 Task: For heading  Tahoma with underline.  font size for heading20,  'Change the font style of data to'Arial.  and font size to 12,  Change the alignment of both headline & data to Align left.  In the sheet  Attendance Sheet for Weekly Auditing
Action: Mouse moved to (64, 169)
Screenshot: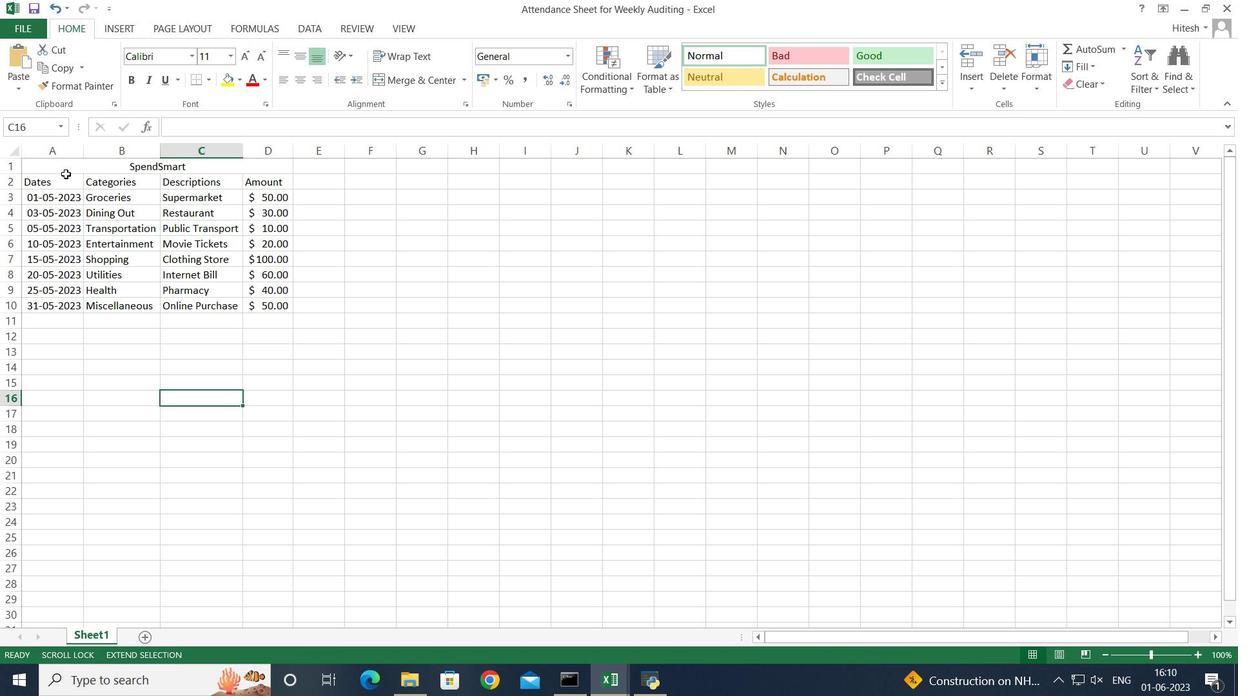 
Action: Mouse pressed left at (64, 169)
Screenshot: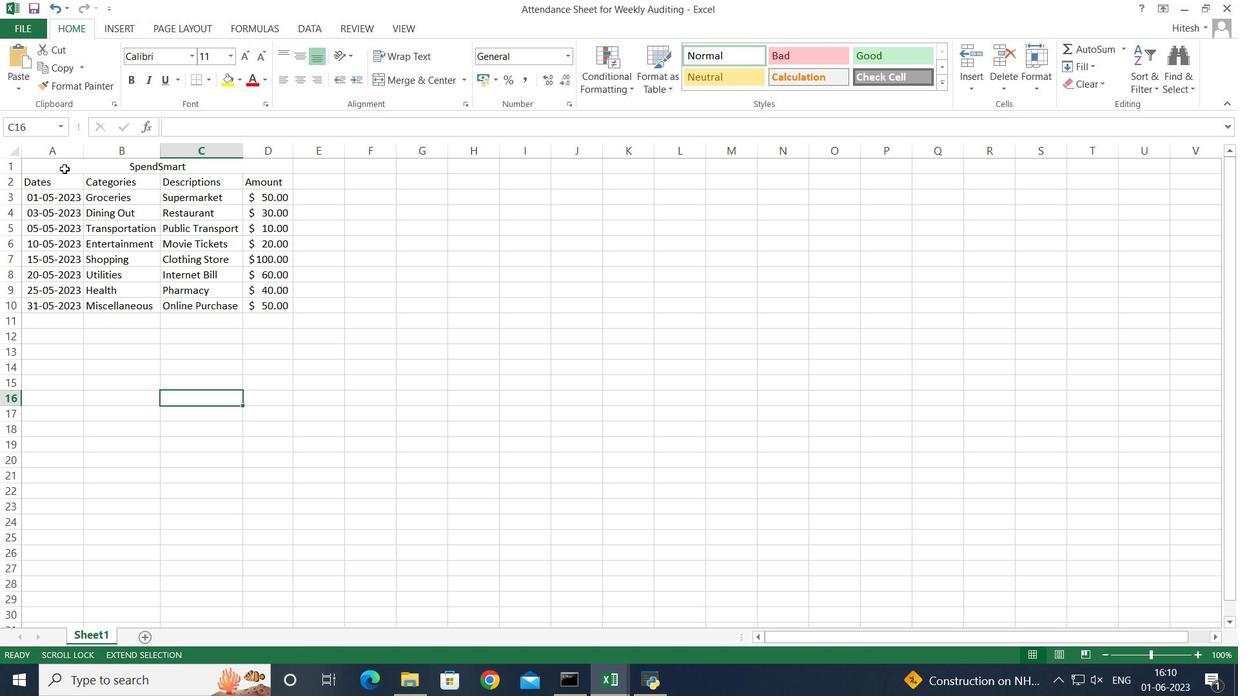 
Action: Mouse moved to (230, 396)
Screenshot: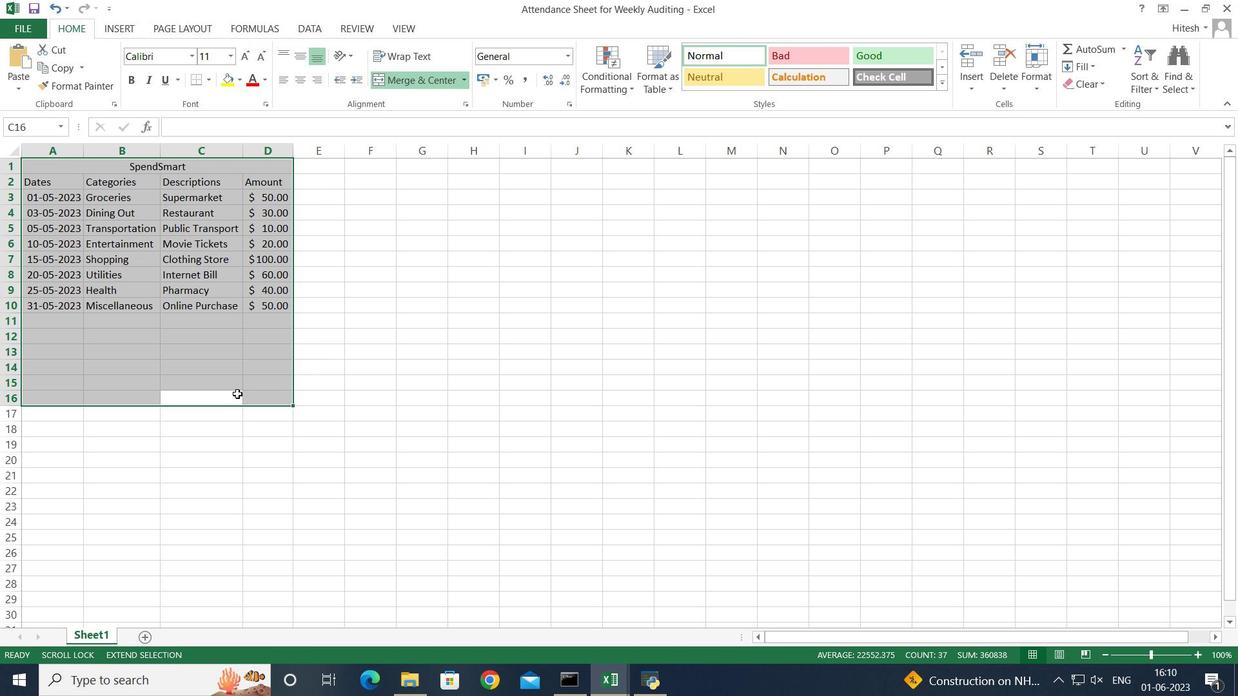 
Action: Mouse pressed left at (230, 396)
Screenshot: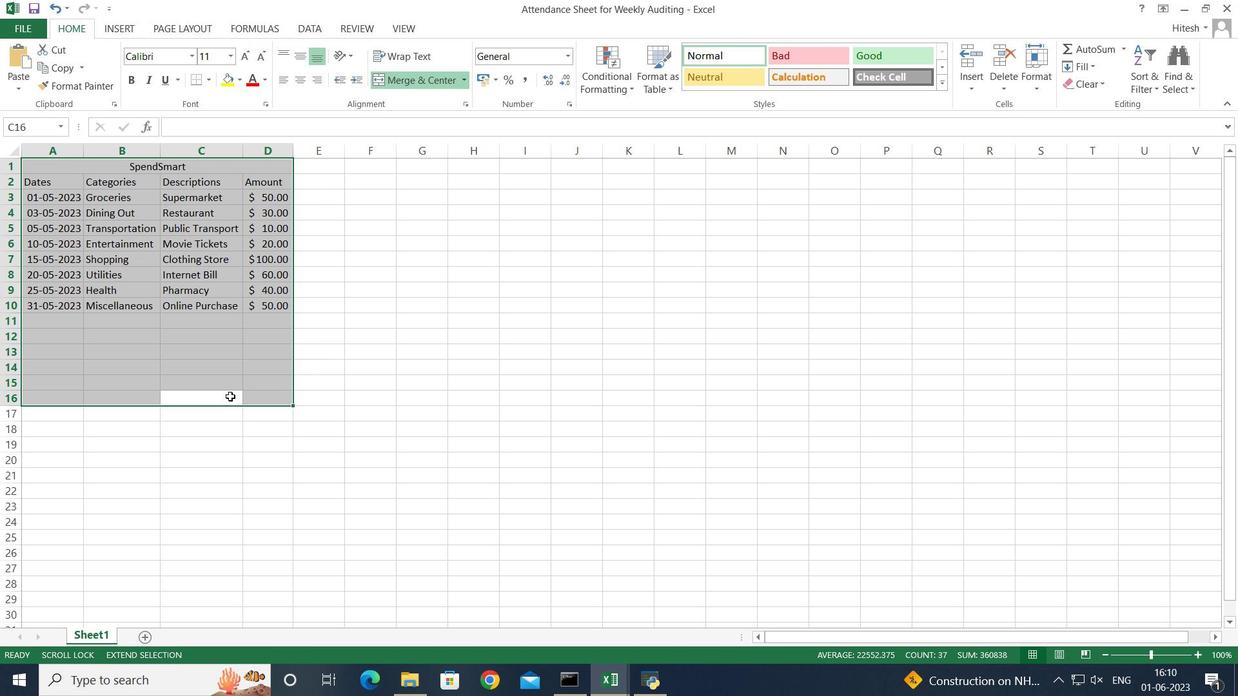 
Action: Key pressed l<Key.backspace>
Screenshot: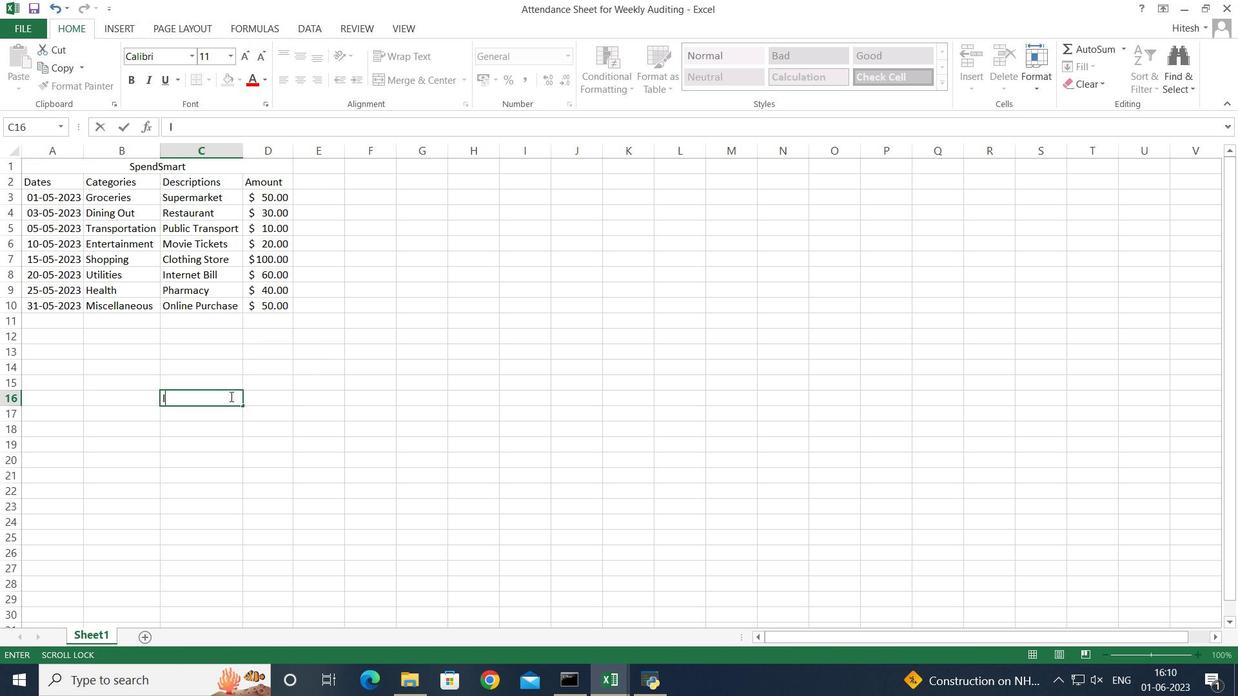 
Action: Mouse moved to (83, 167)
Screenshot: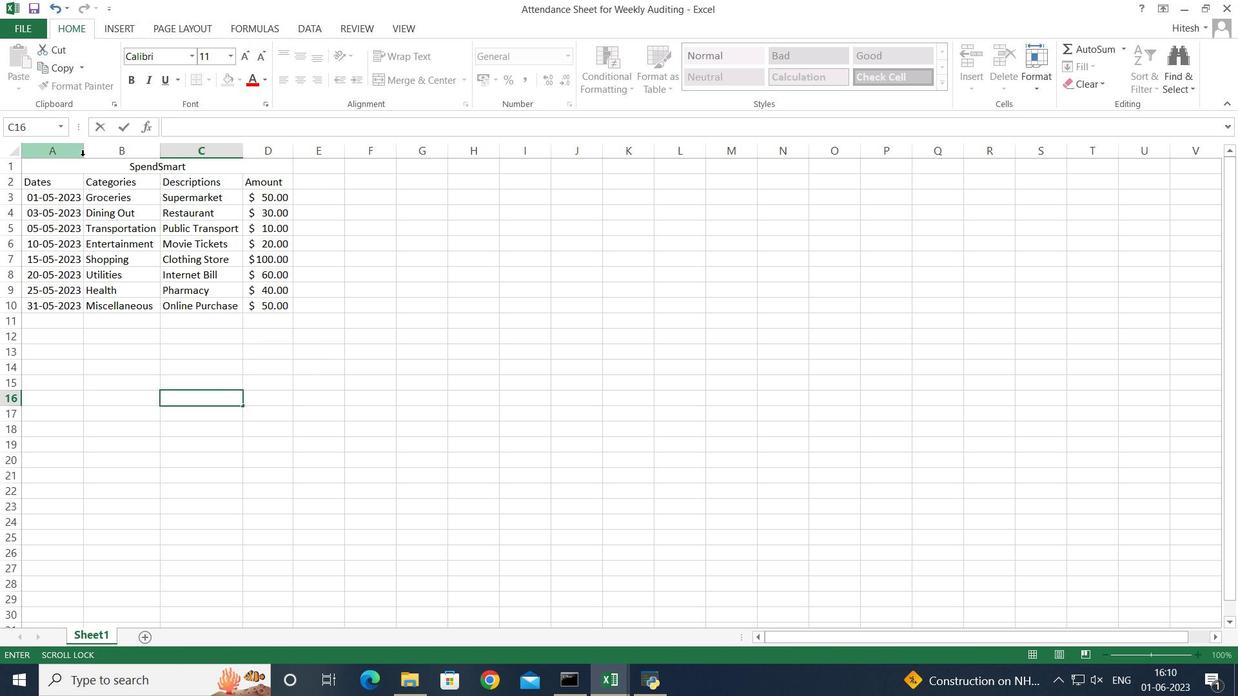 
Action: Mouse pressed left at (83, 167)
Screenshot: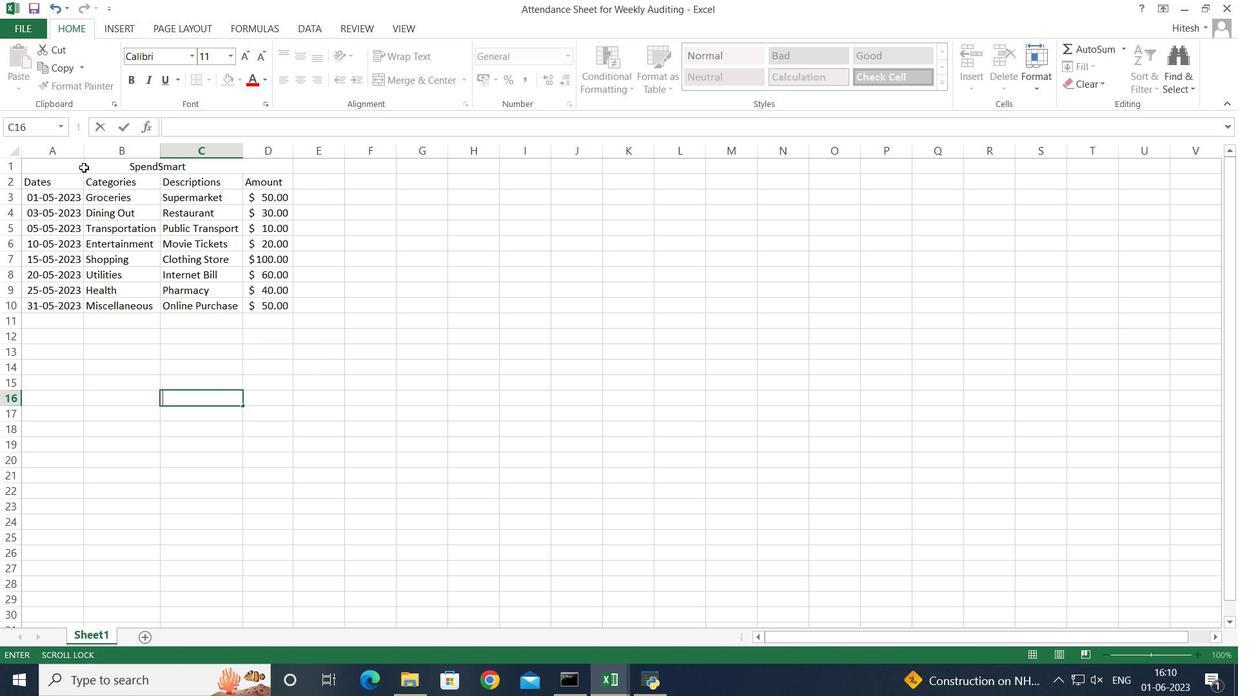 
Action: Mouse moved to (190, 54)
Screenshot: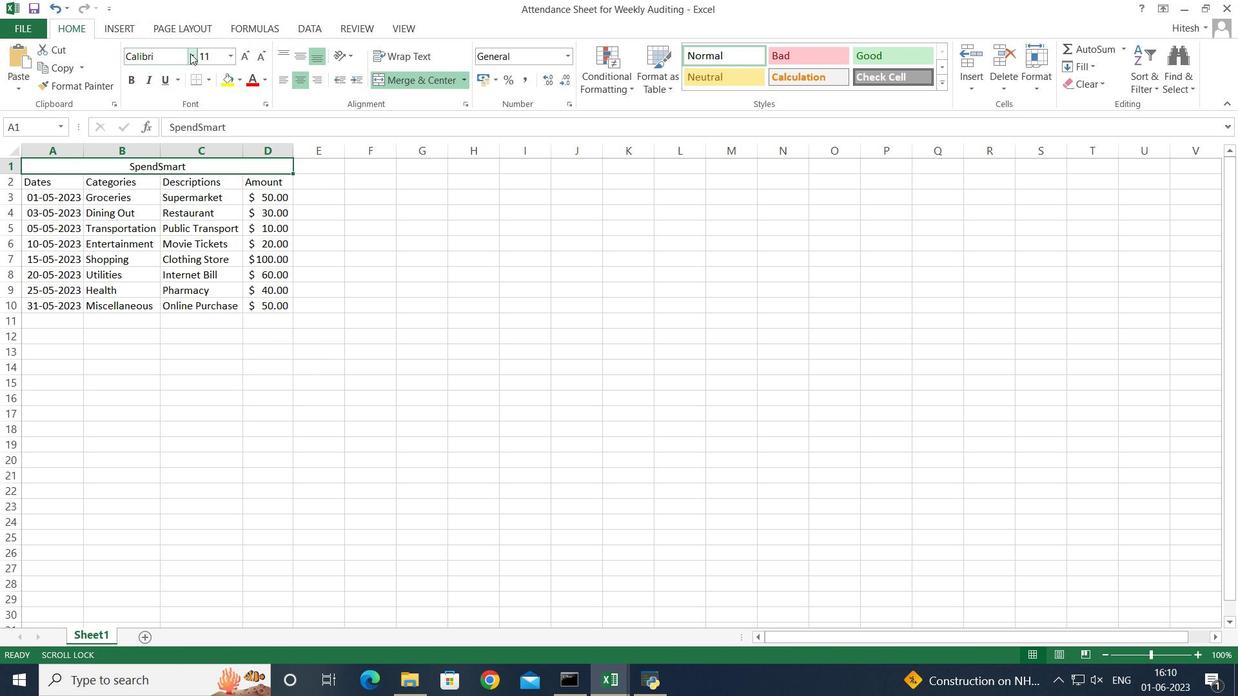 
Action: Mouse pressed left at (190, 54)
Screenshot: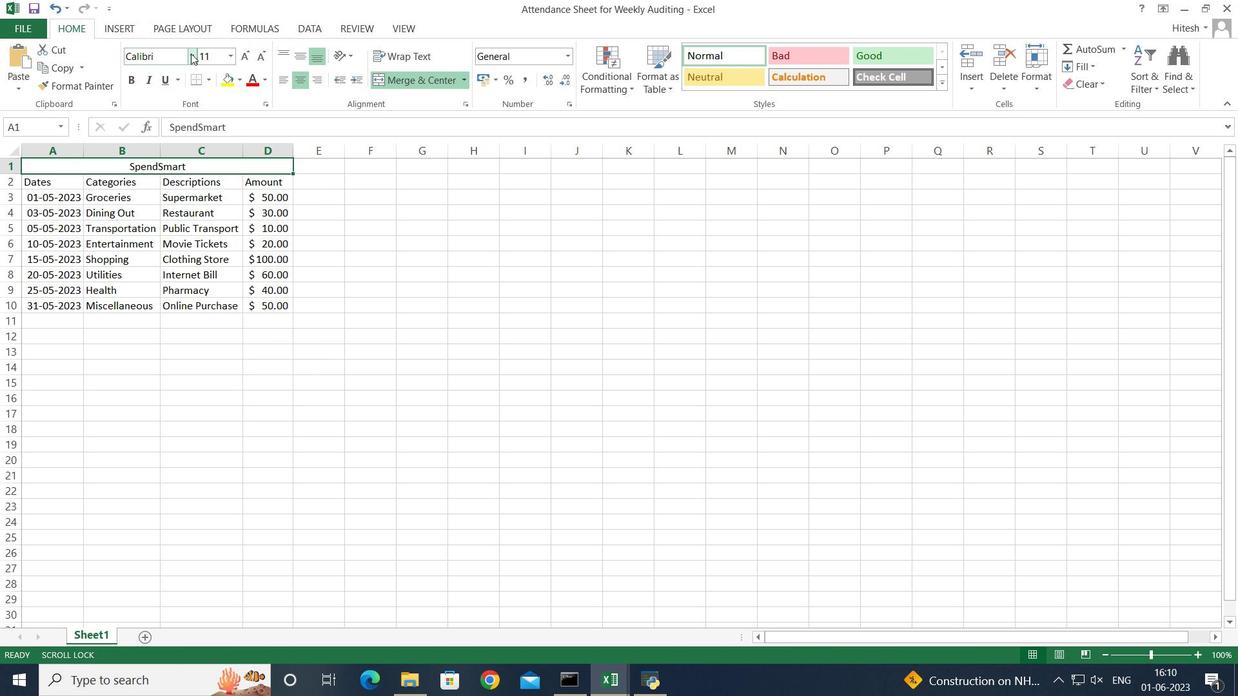 
Action: Mouse moved to (214, 232)
Screenshot: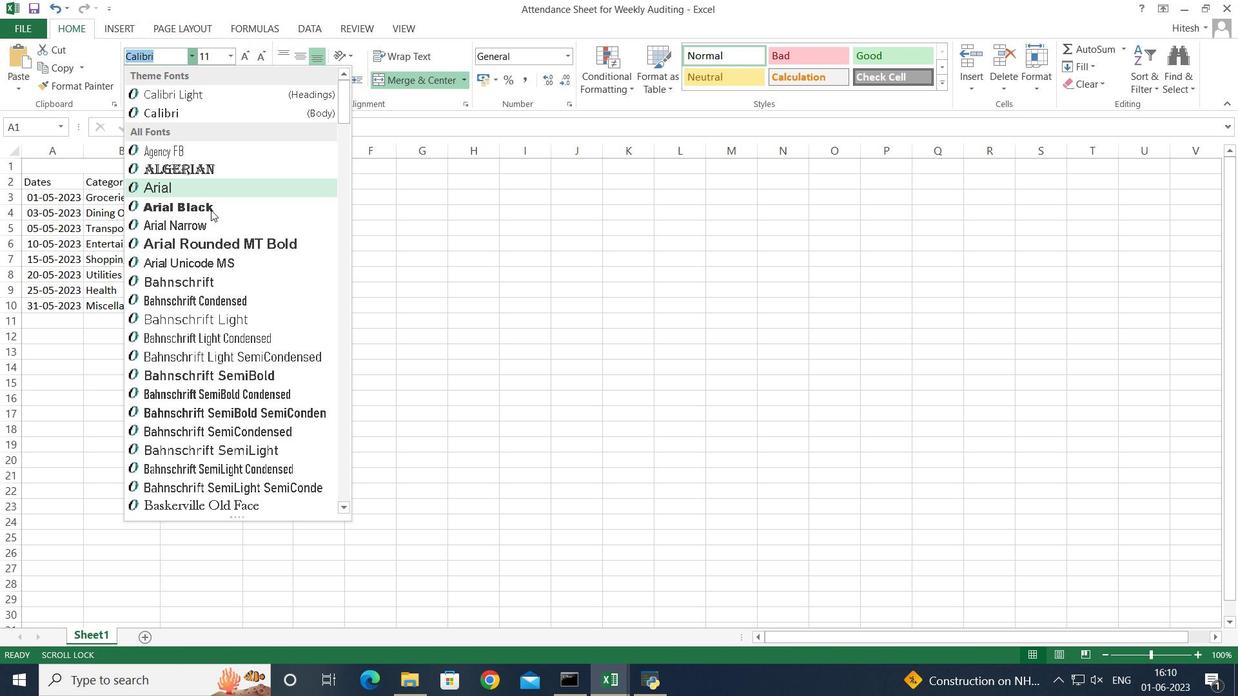 
Action: Key pressed tahoma<Key.enter>
Screenshot: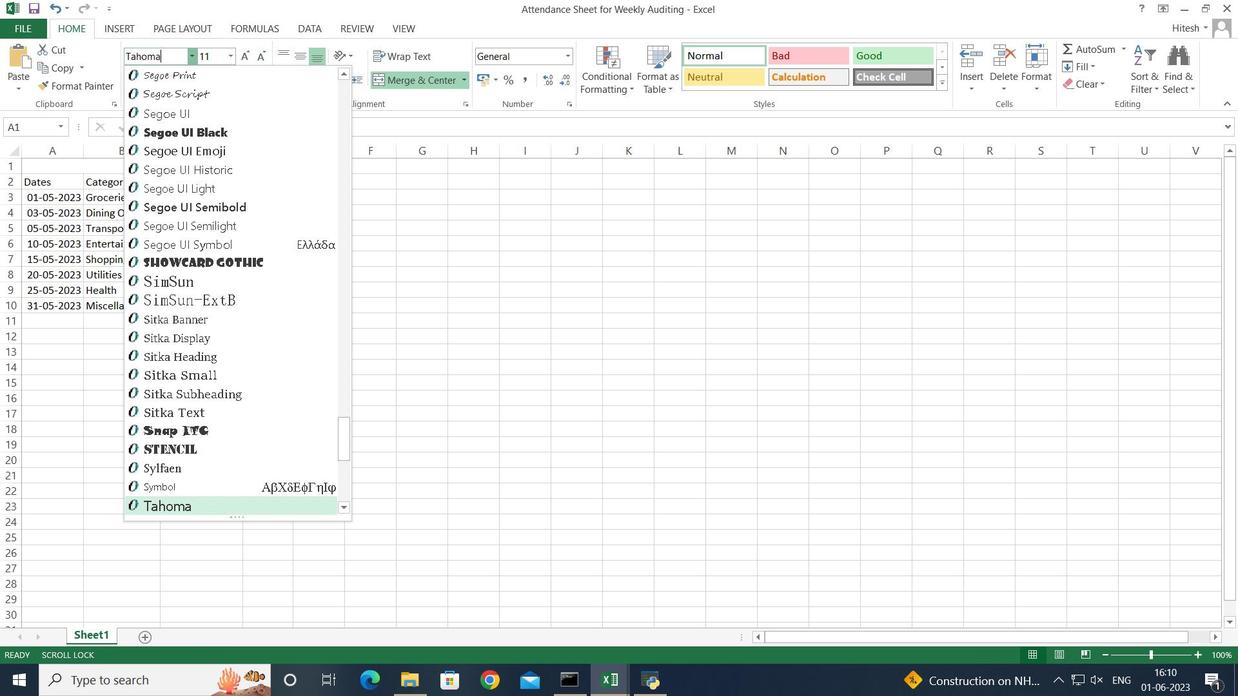 
Action: Mouse moved to (163, 80)
Screenshot: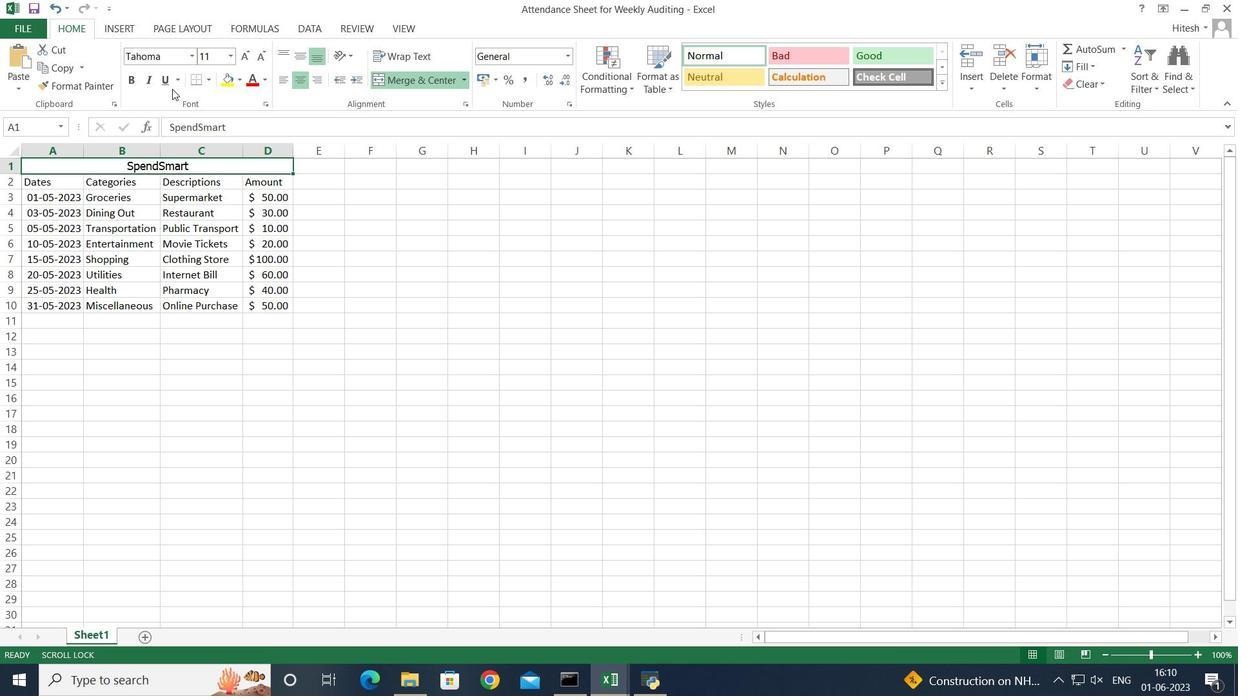 
Action: Mouse pressed left at (163, 80)
Screenshot: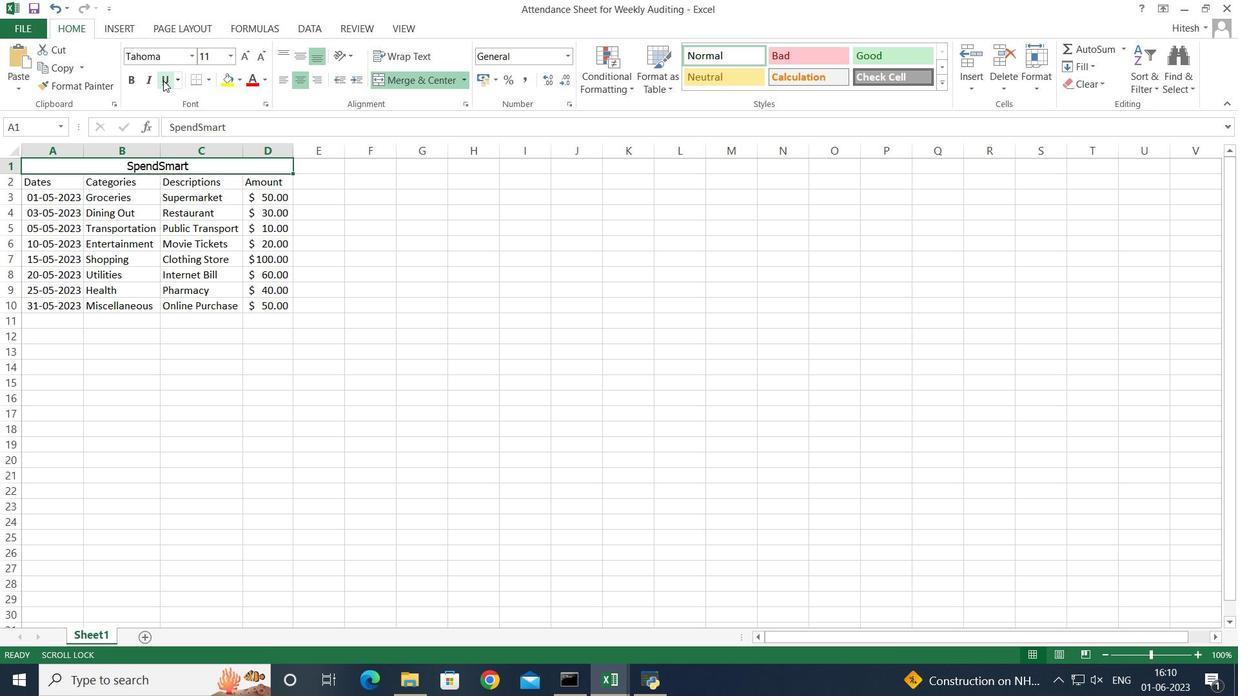 
Action: Mouse moved to (231, 55)
Screenshot: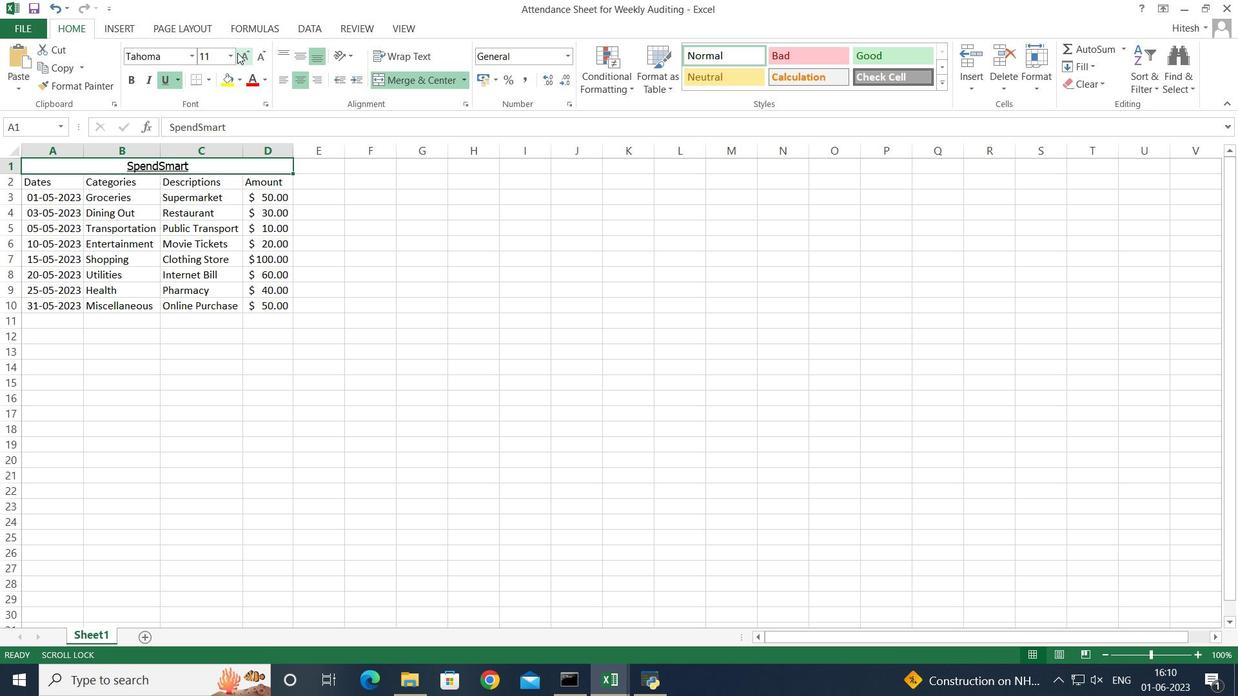
Action: Mouse pressed left at (231, 55)
Screenshot: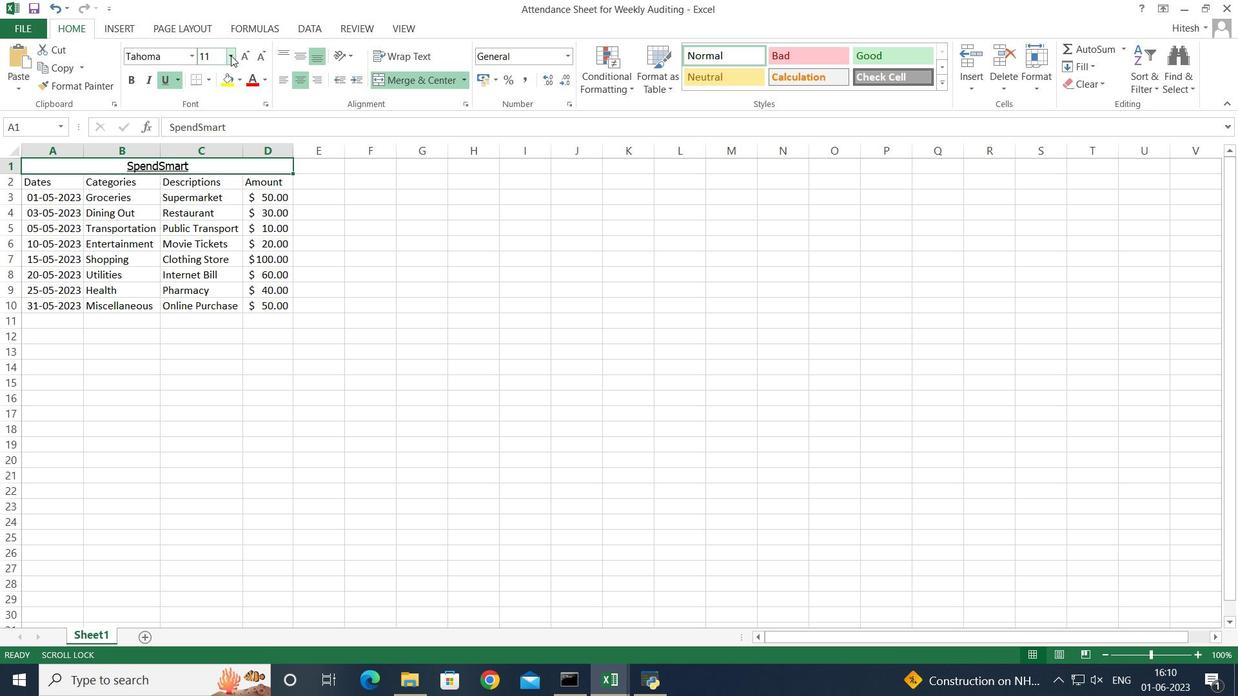 
Action: Mouse moved to (216, 199)
Screenshot: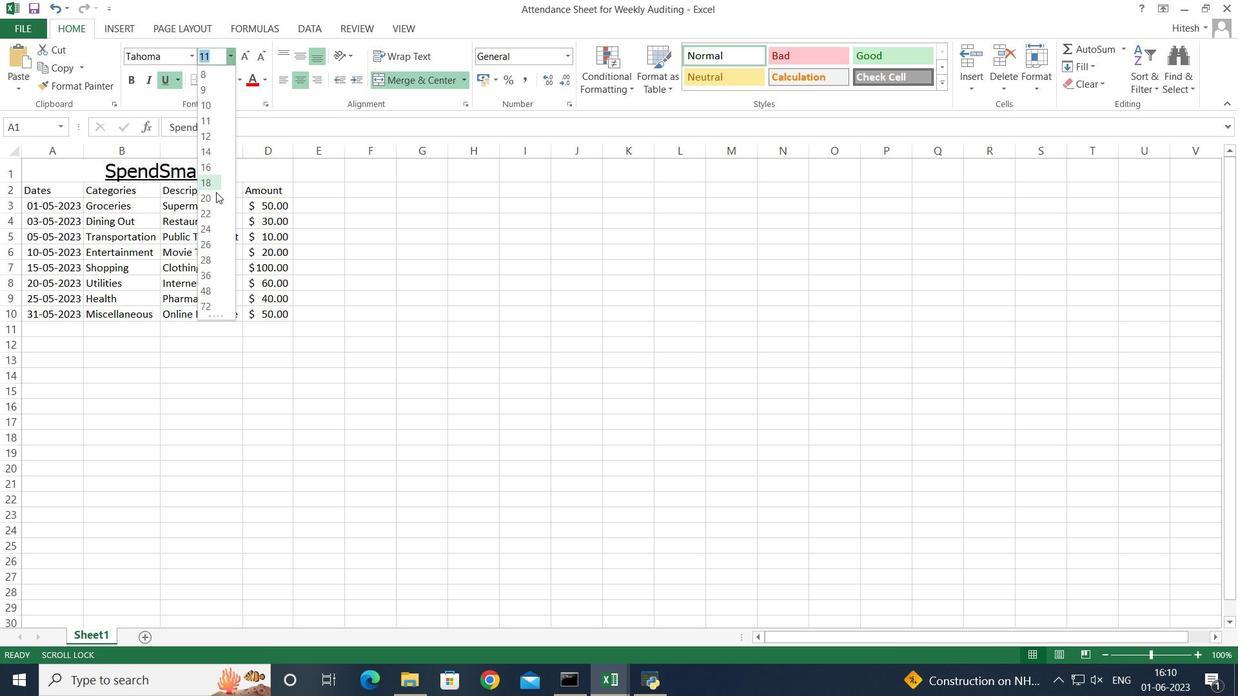 
Action: Mouse pressed left at (216, 199)
Screenshot: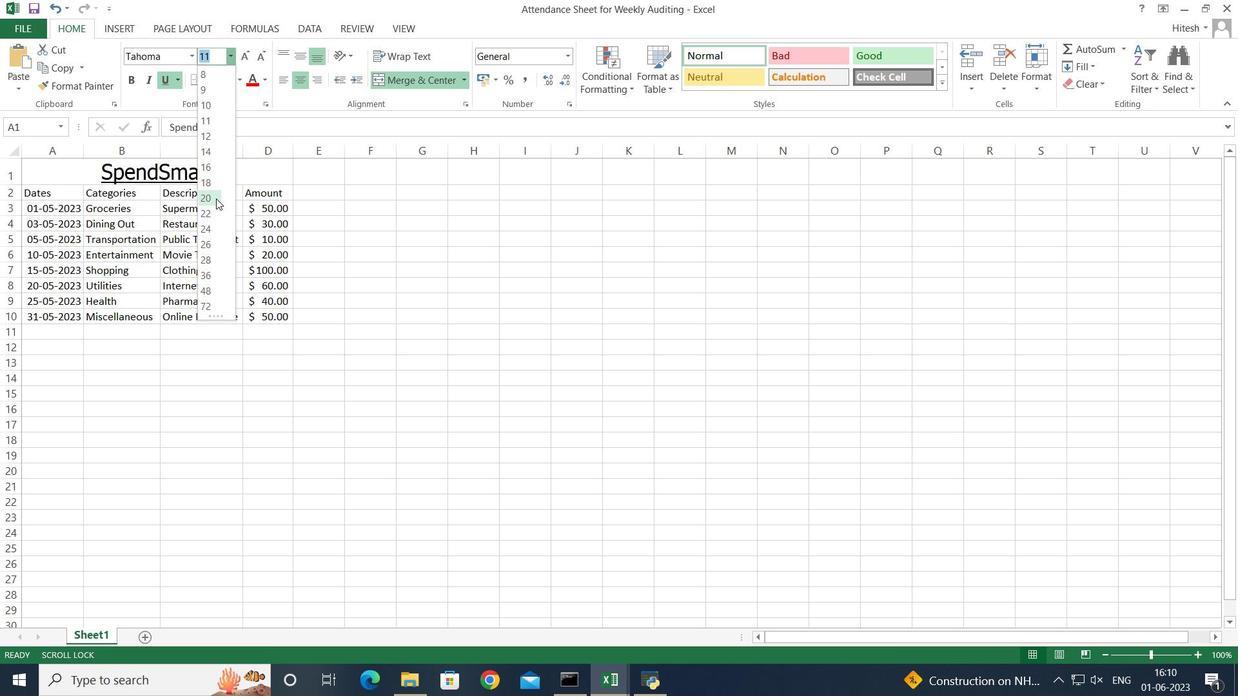 
Action: Mouse moved to (155, 361)
Screenshot: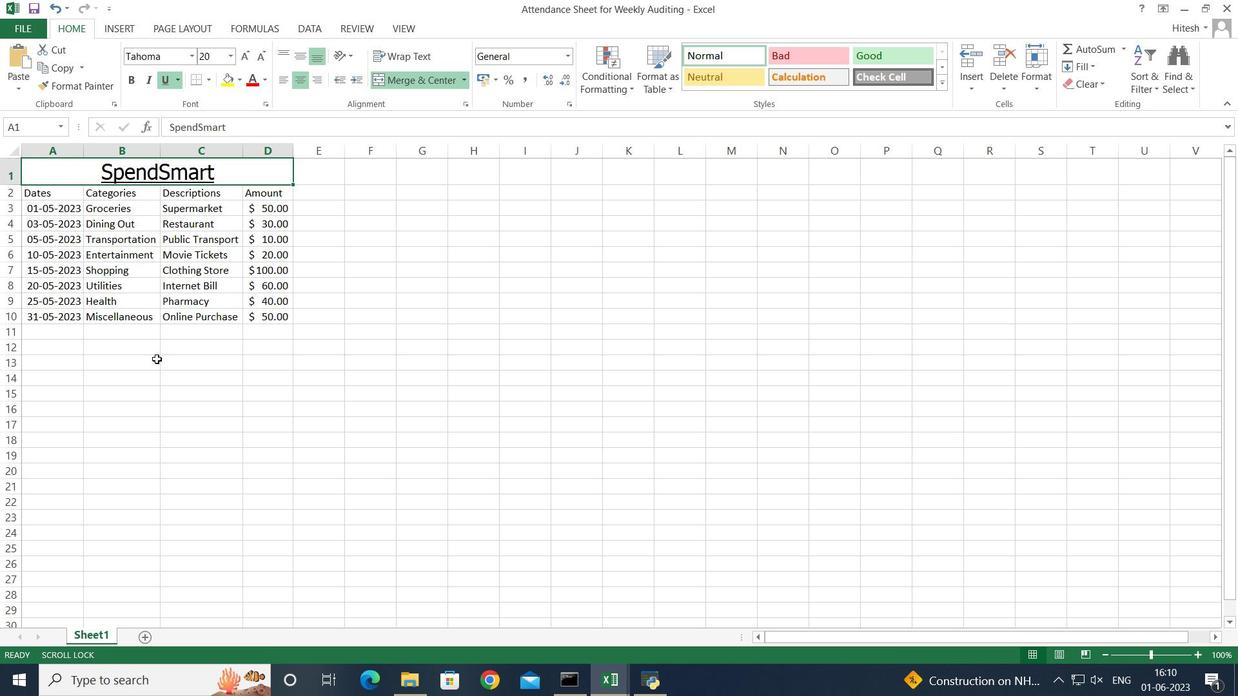 
Action: Mouse pressed left at (155, 361)
Screenshot: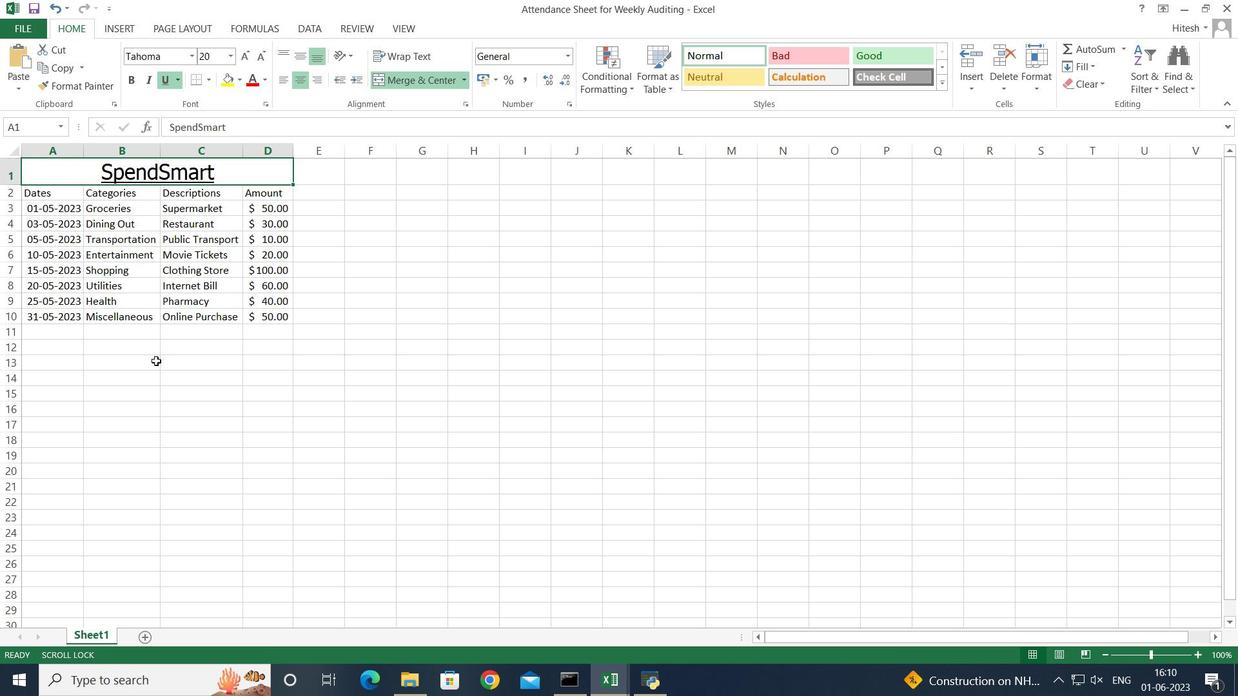 
Action: Mouse moved to (40, 191)
Screenshot: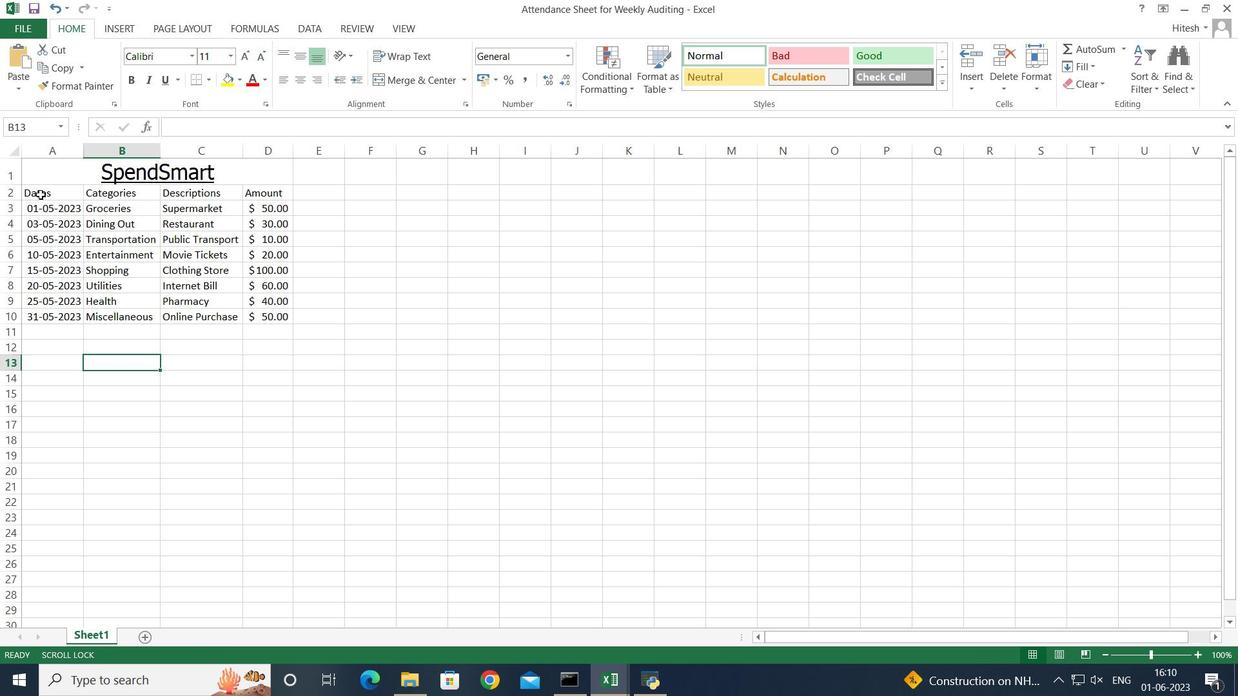 
Action: Mouse pressed left at (40, 191)
Screenshot: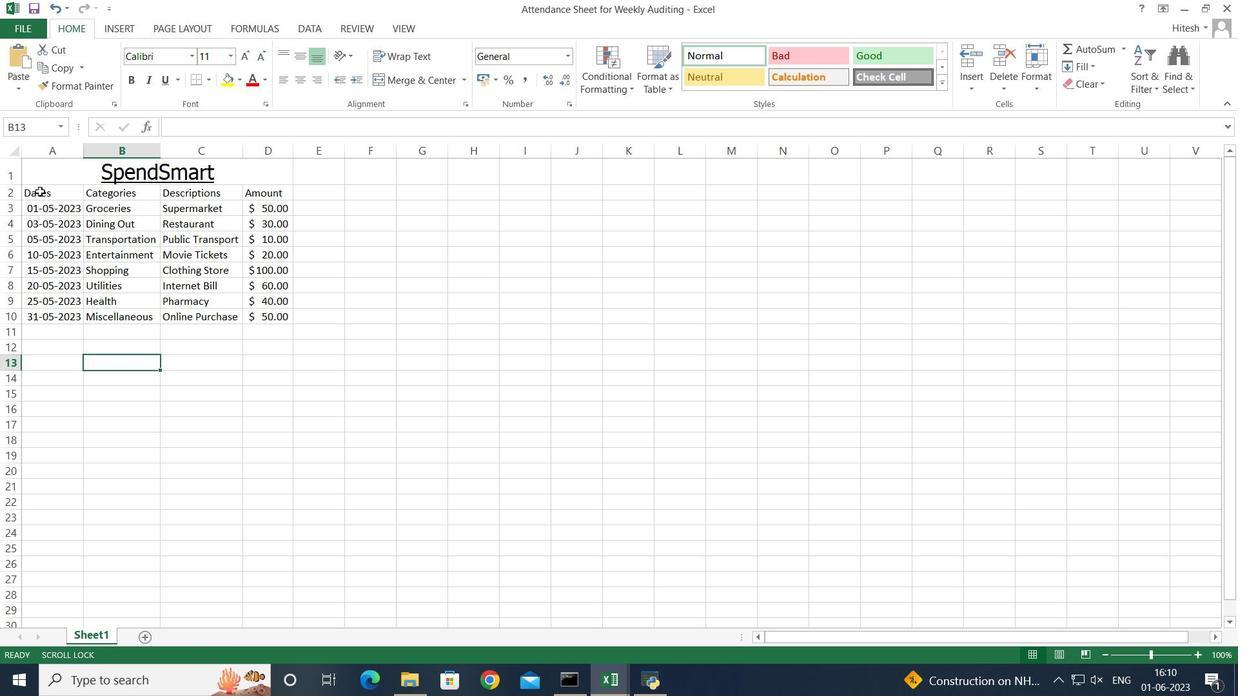 
Action: Key pressed <Key.shift><Key.right><Key.right>
Screenshot: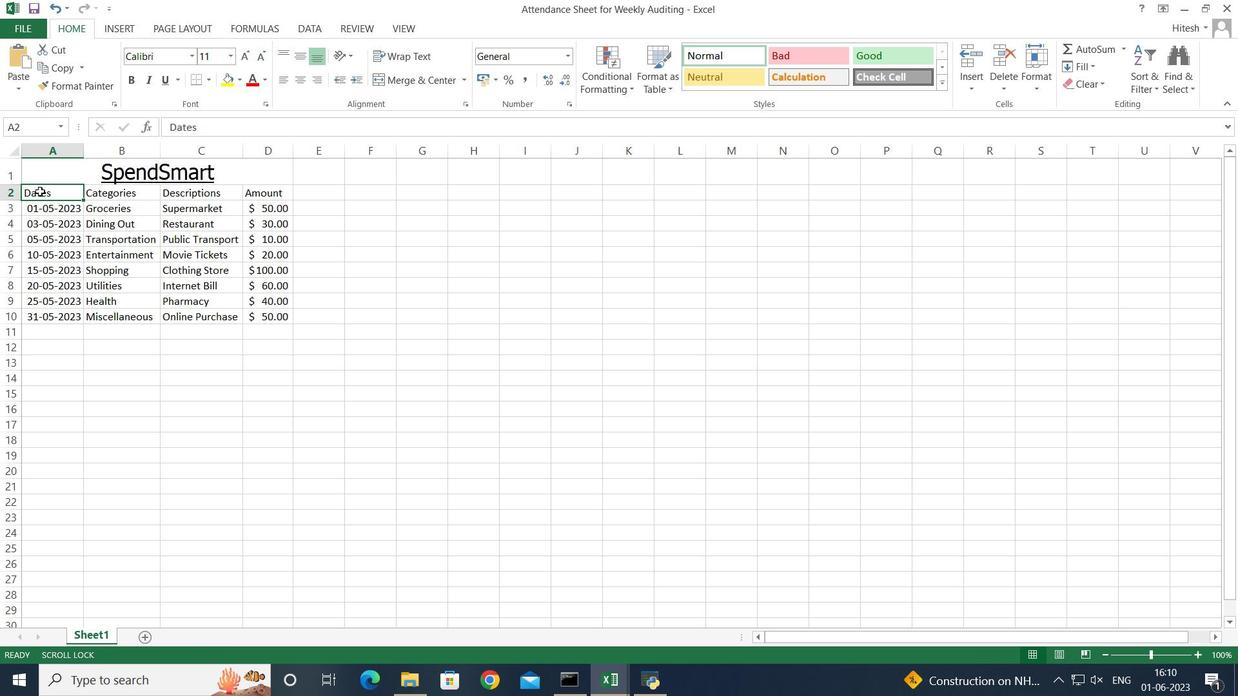 
Action: Mouse moved to (110, 355)
Screenshot: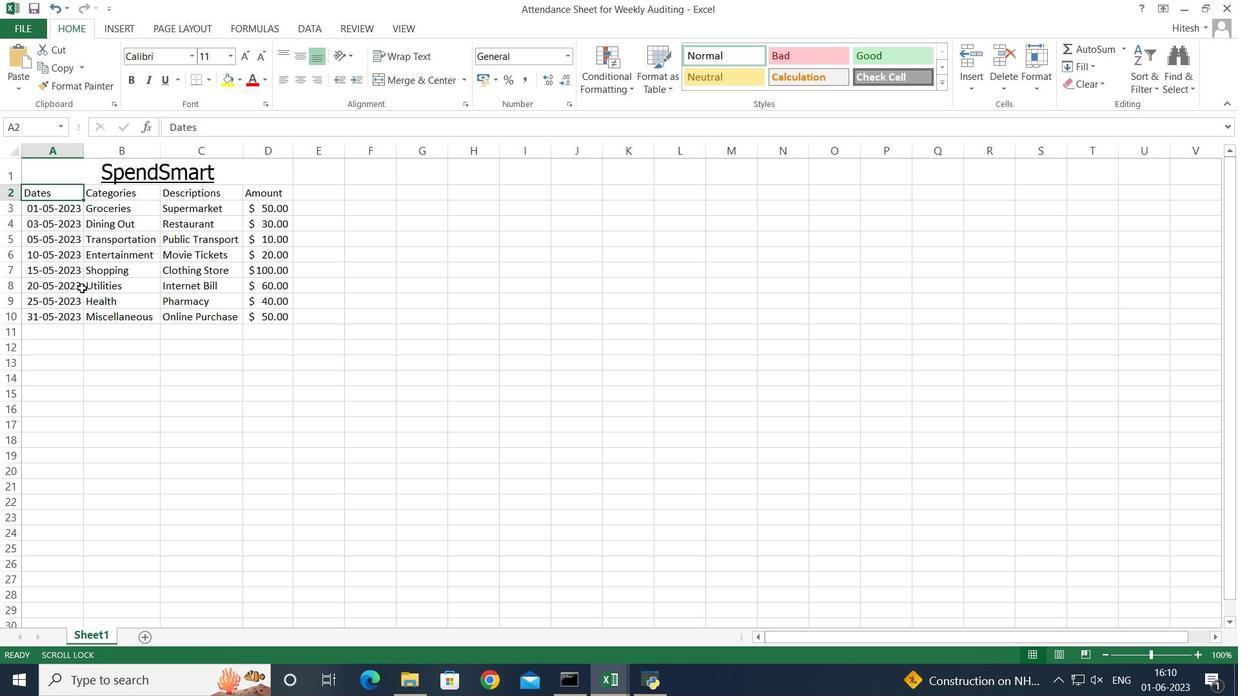 
Action: Mouse pressed left at (110, 355)
Screenshot: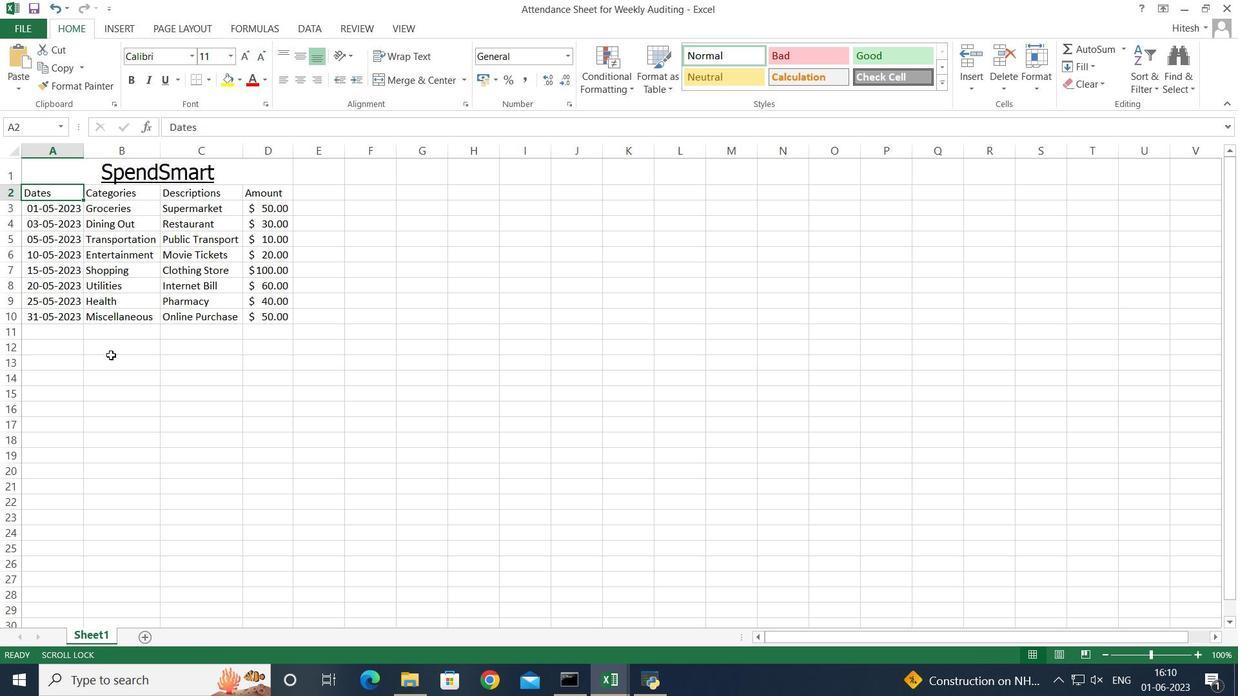 
Action: Mouse moved to (54, 192)
Screenshot: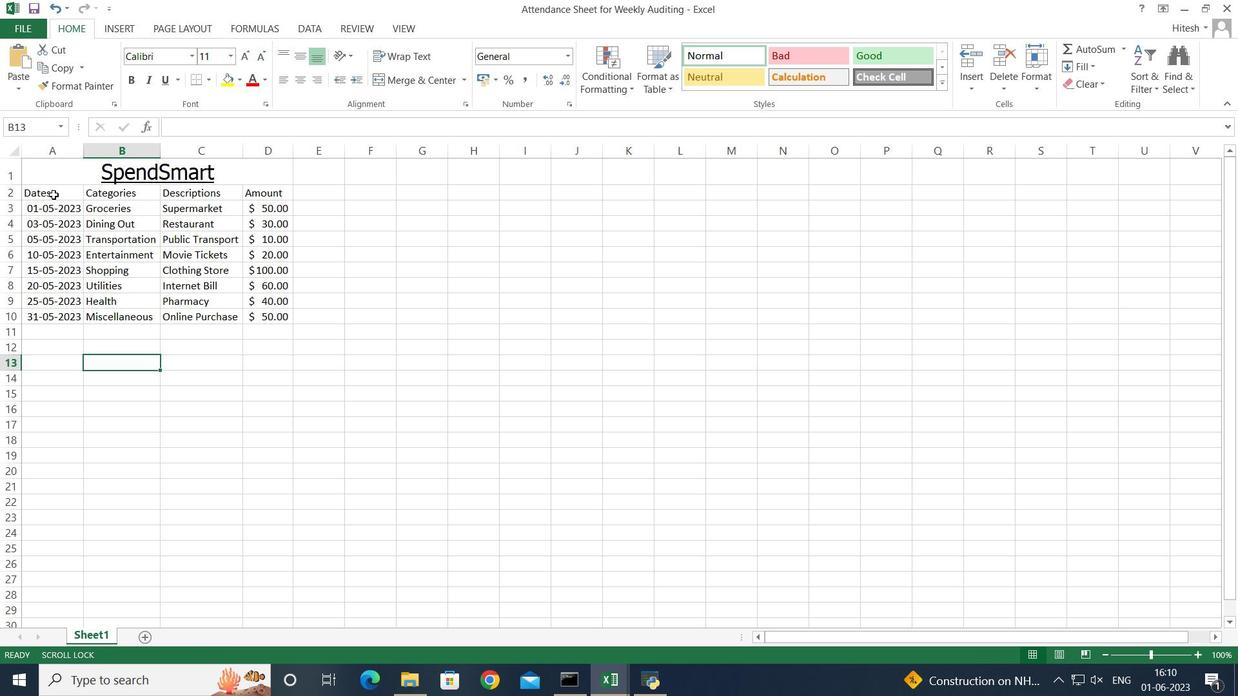 
Action: Mouse pressed left at (54, 192)
Screenshot: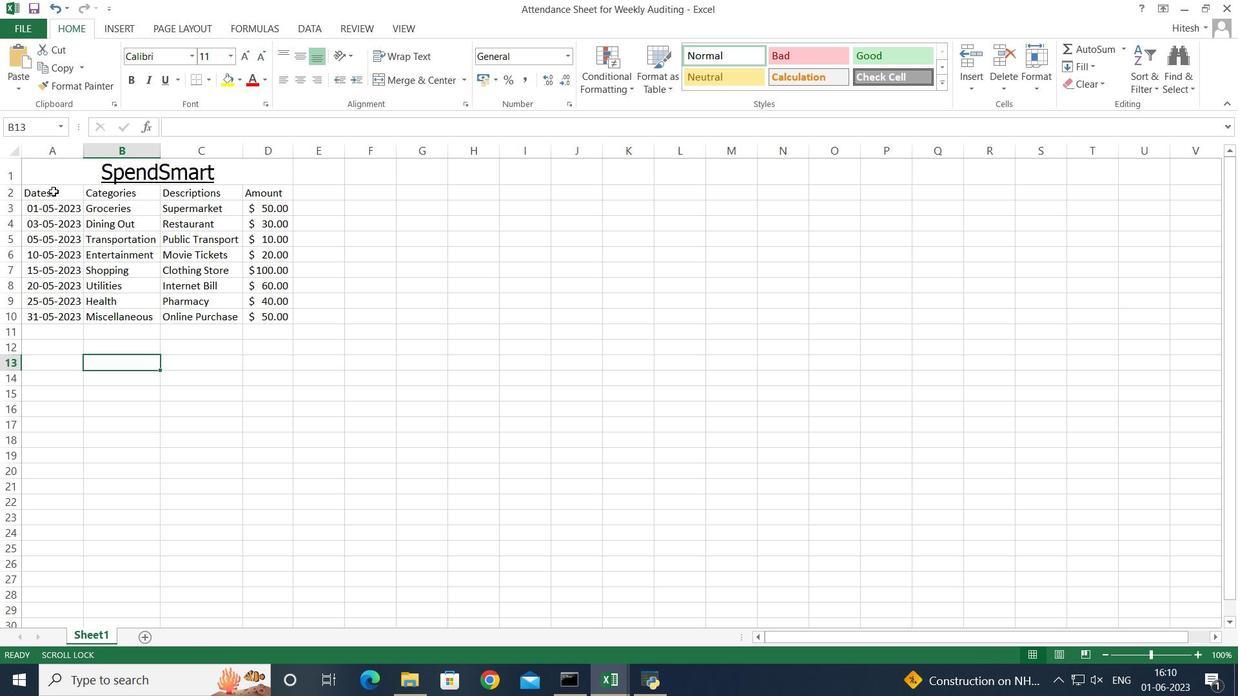 
Action: Mouse moved to (193, 53)
Screenshot: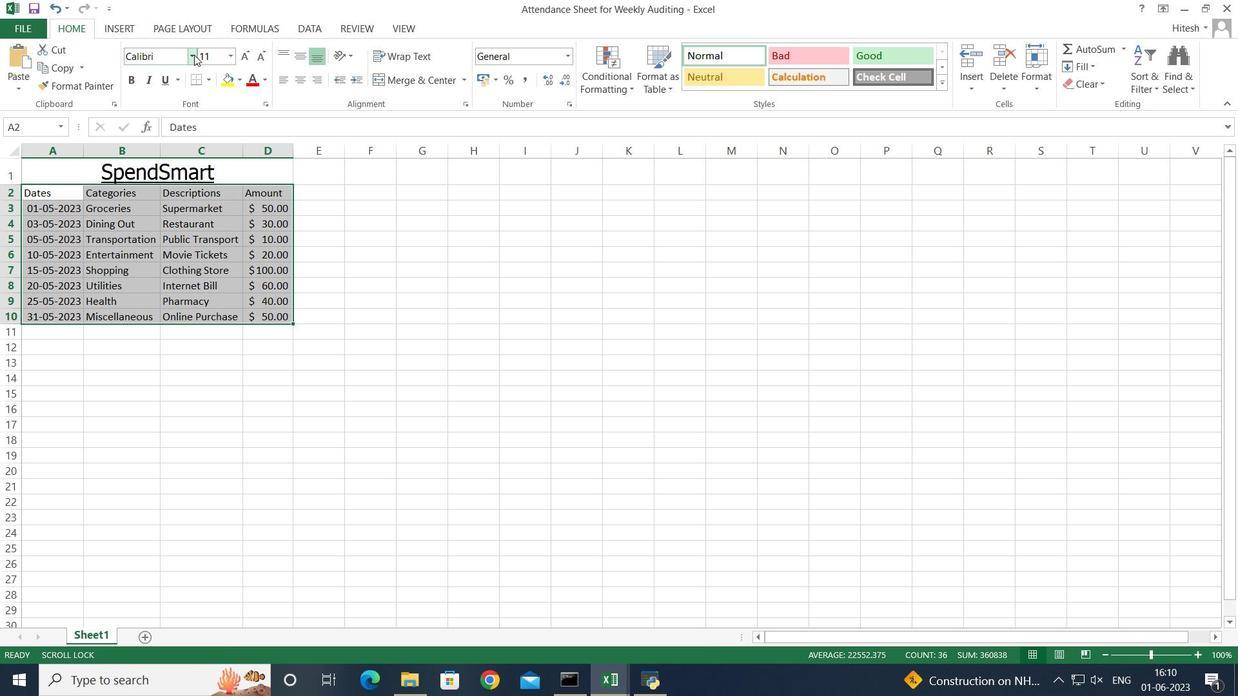 
Action: Mouse pressed left at (193, 53)
Screenshot: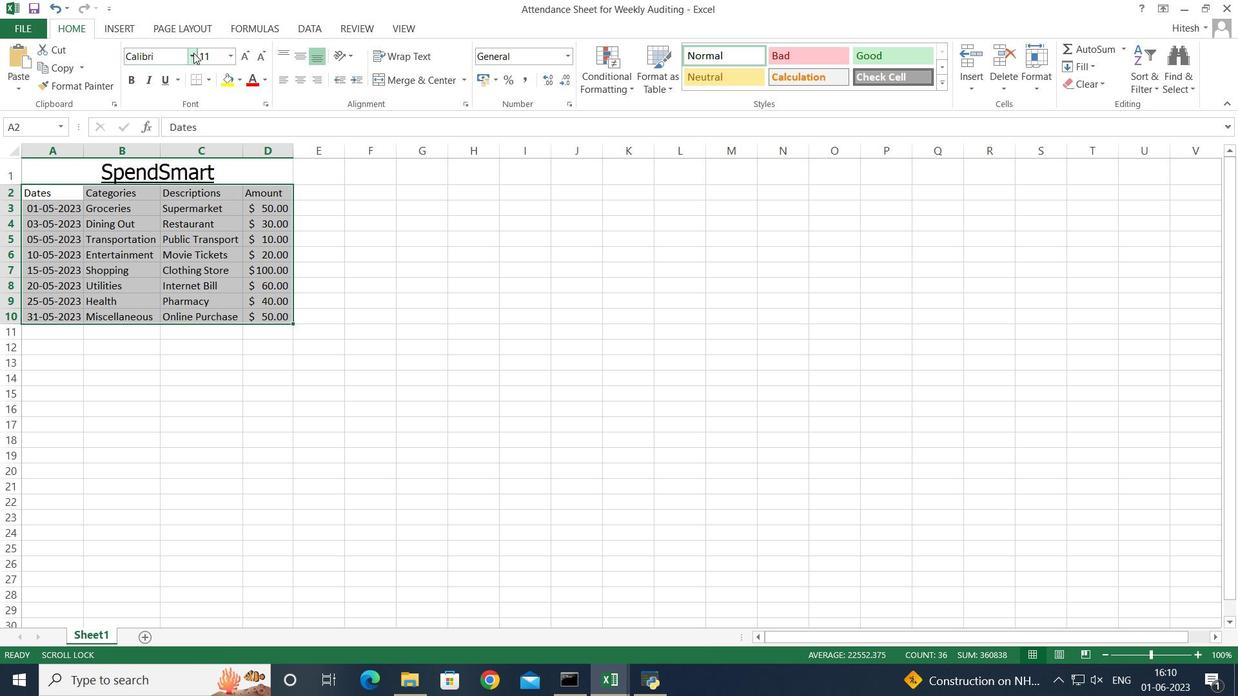 
Action: Mouse moved to (203, 189)
Screenshot: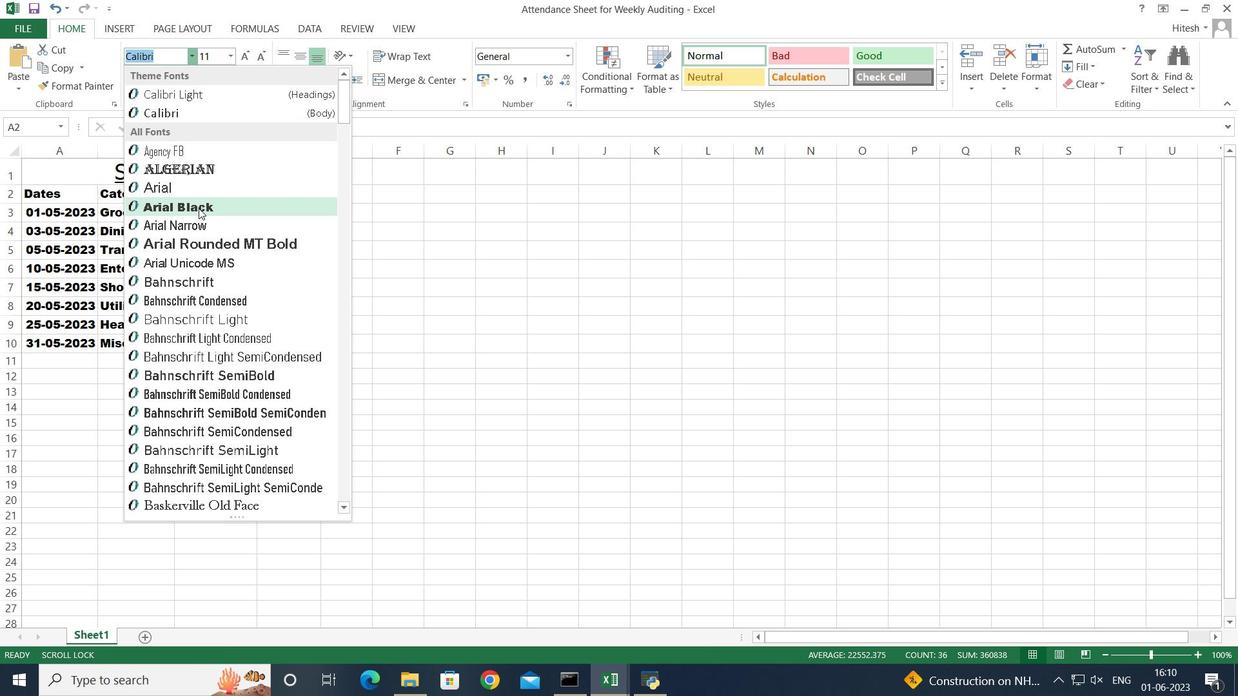 
Action: Mouse pressed left at (203, 189)
Screenshot: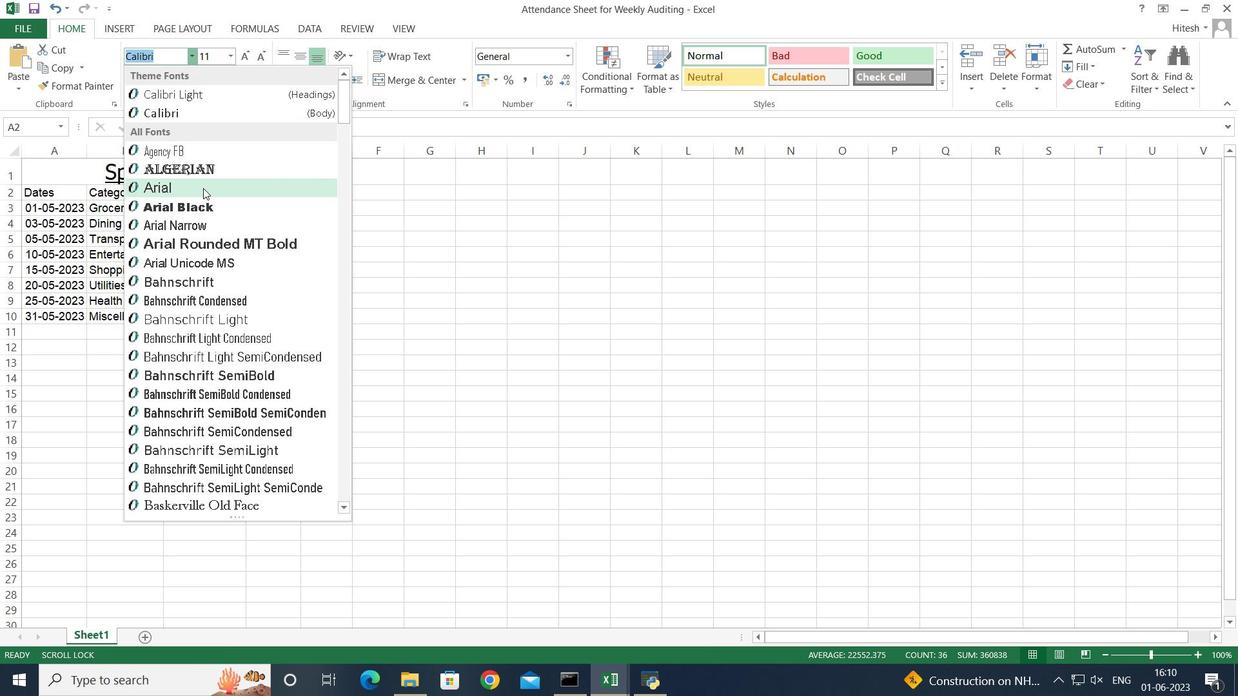 
Action: Mouse moved to (230, 56)
Screenshot: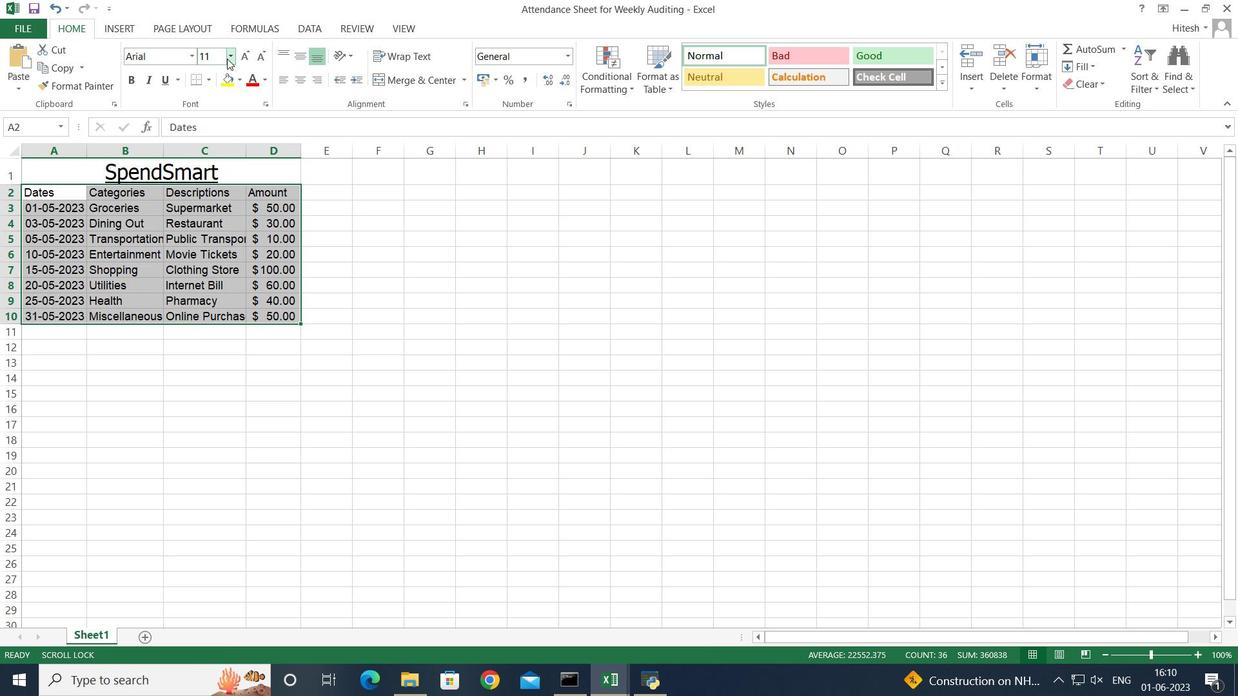 
Action: Mouse pressed left at (230, 56)
Screenshot: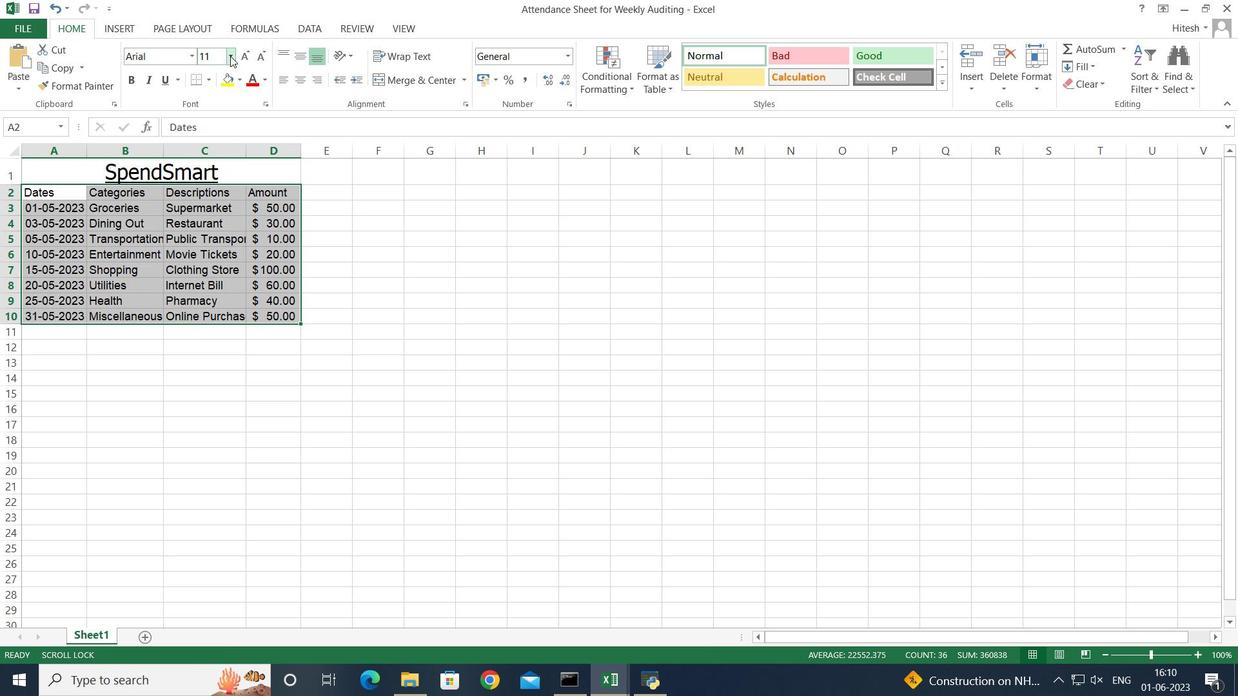 
Action: Mouse moved to (214, 133)
Screenshot: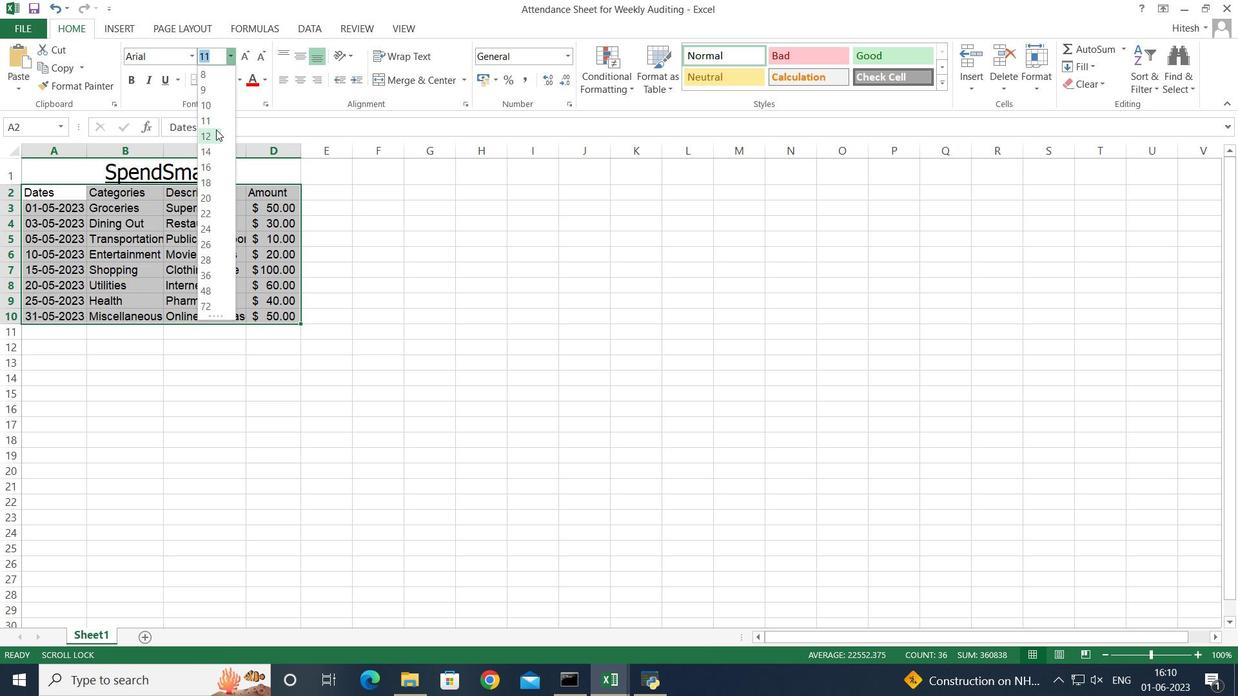 
Action: Mouse pressed left at (214, 133)
Screenshot: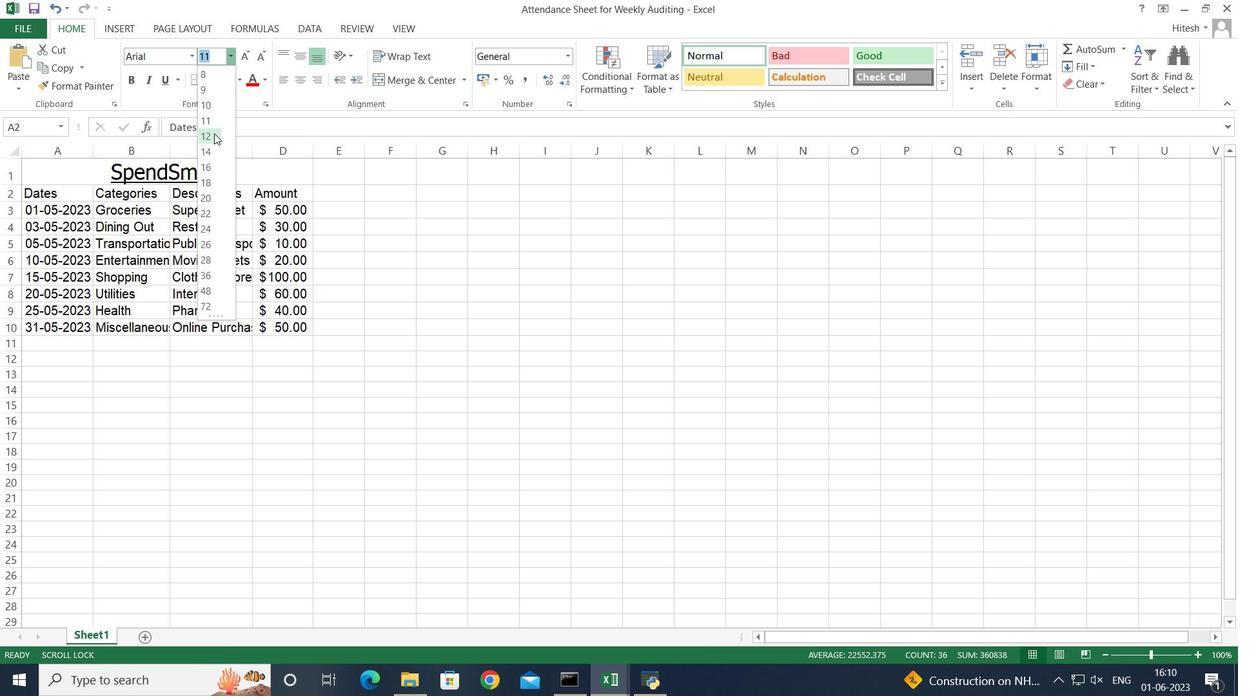 
Action: Mouse moved to (141, 353)
Screenshot: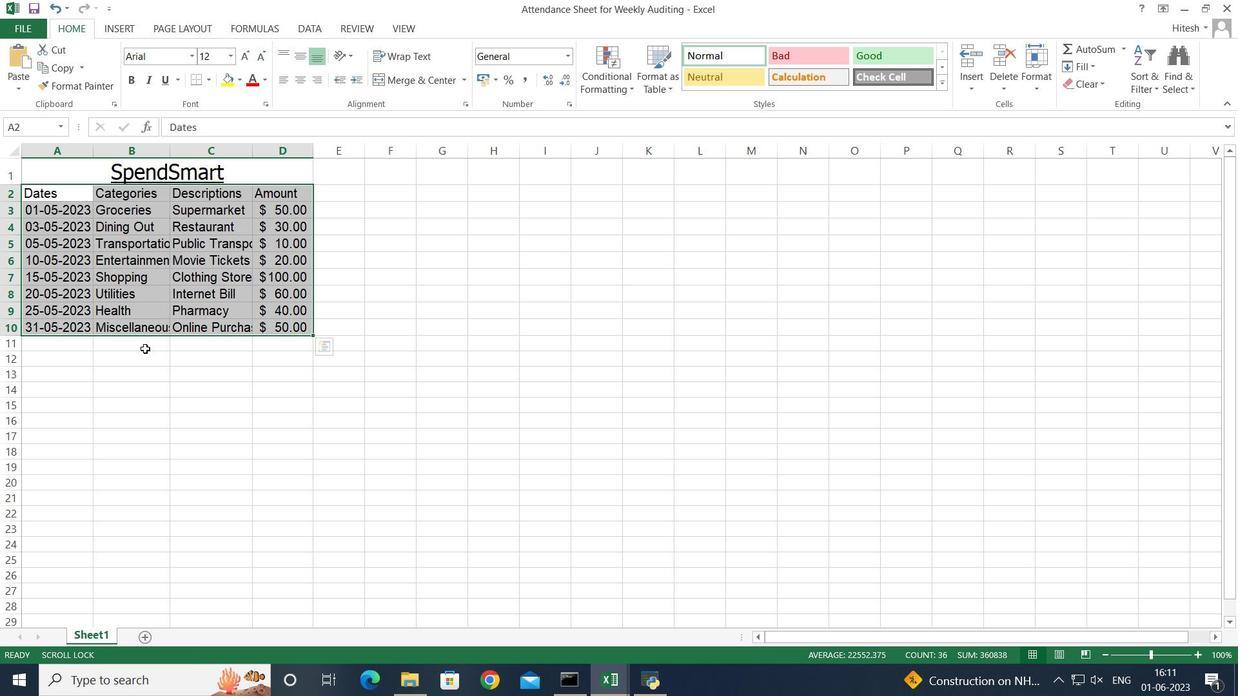 
Action: Mouse pressed left at (141, 353)
Screenshot: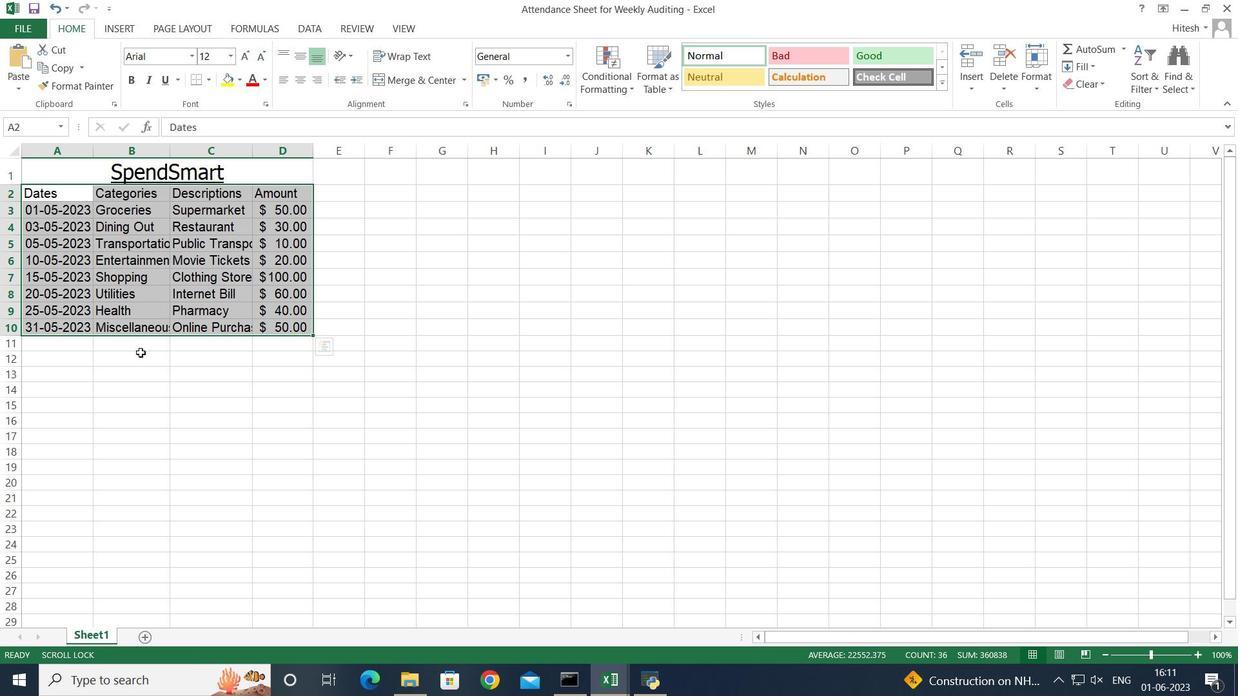 
Action: Mouse moved to (49, 180)
Screenshot: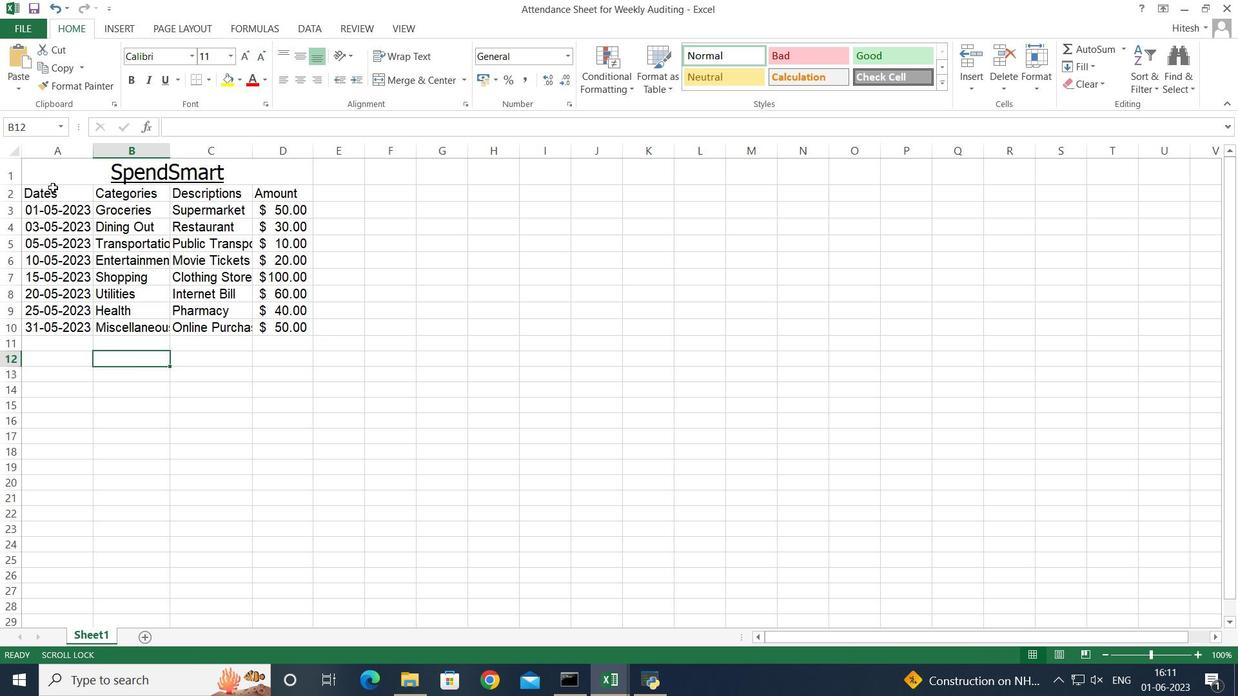 
Action: Mouse pressed left at (49, 180)
Screenshot: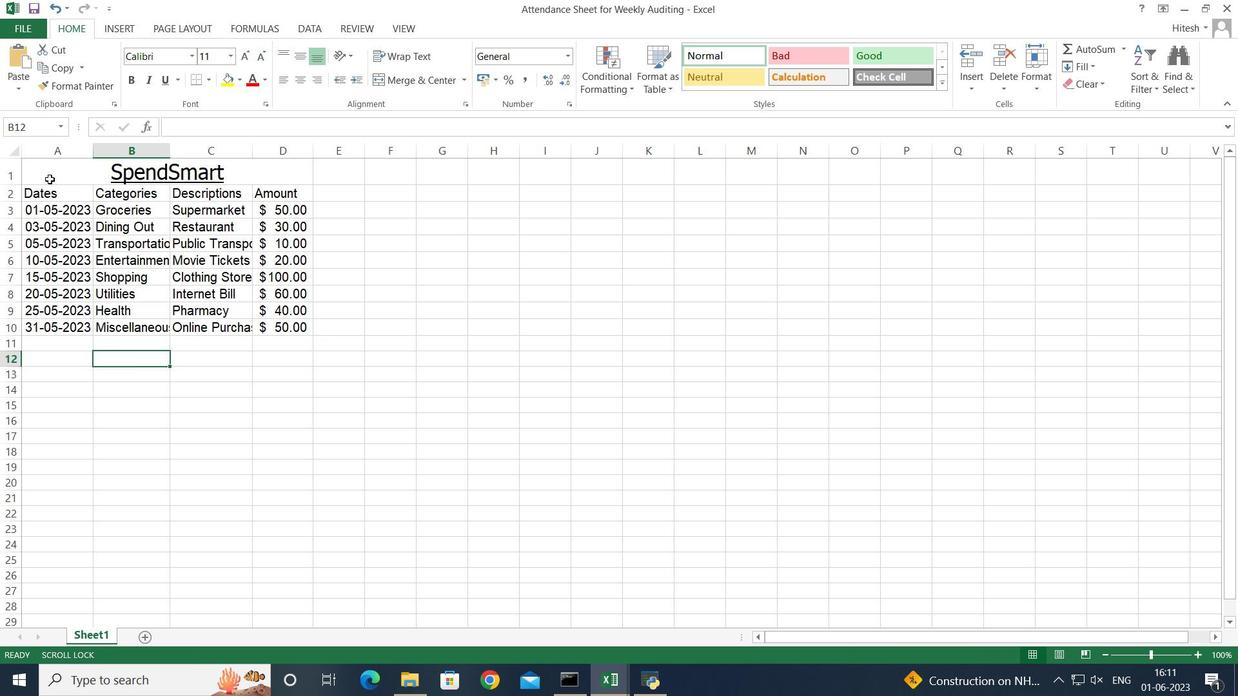 
Action: Mouse moved to (52, 169)
Screenshot: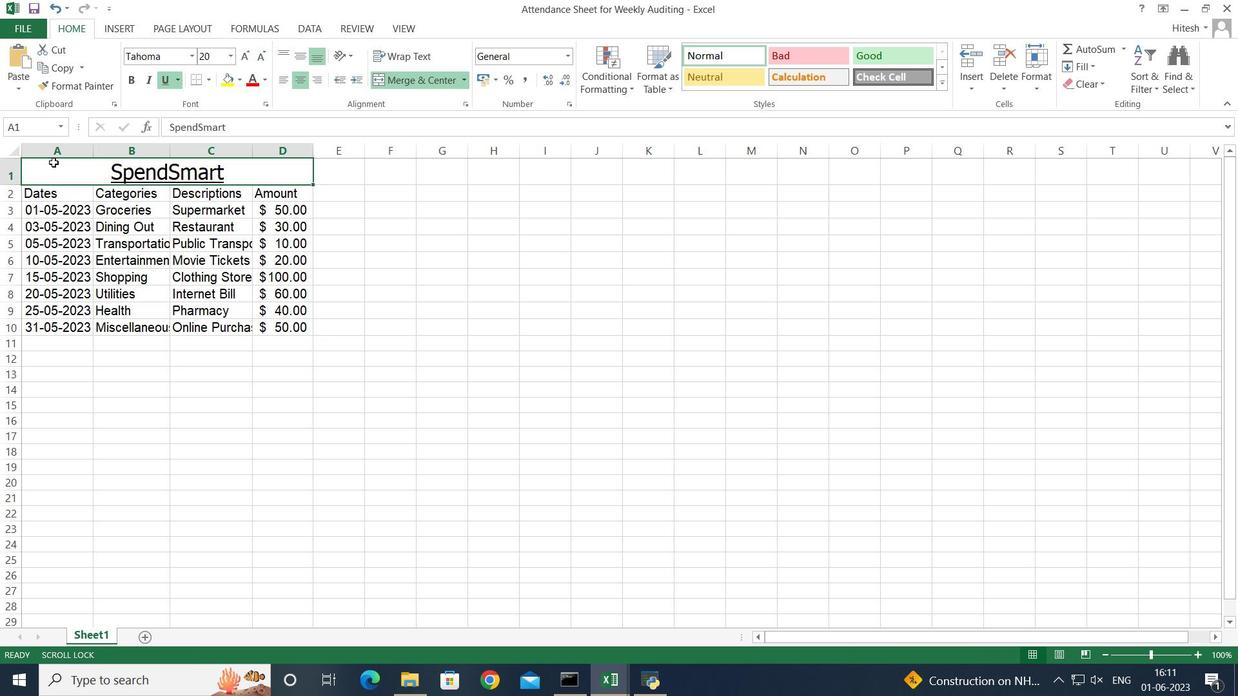 
Action: Mouse pressed left at (52, 169)
Screenshot: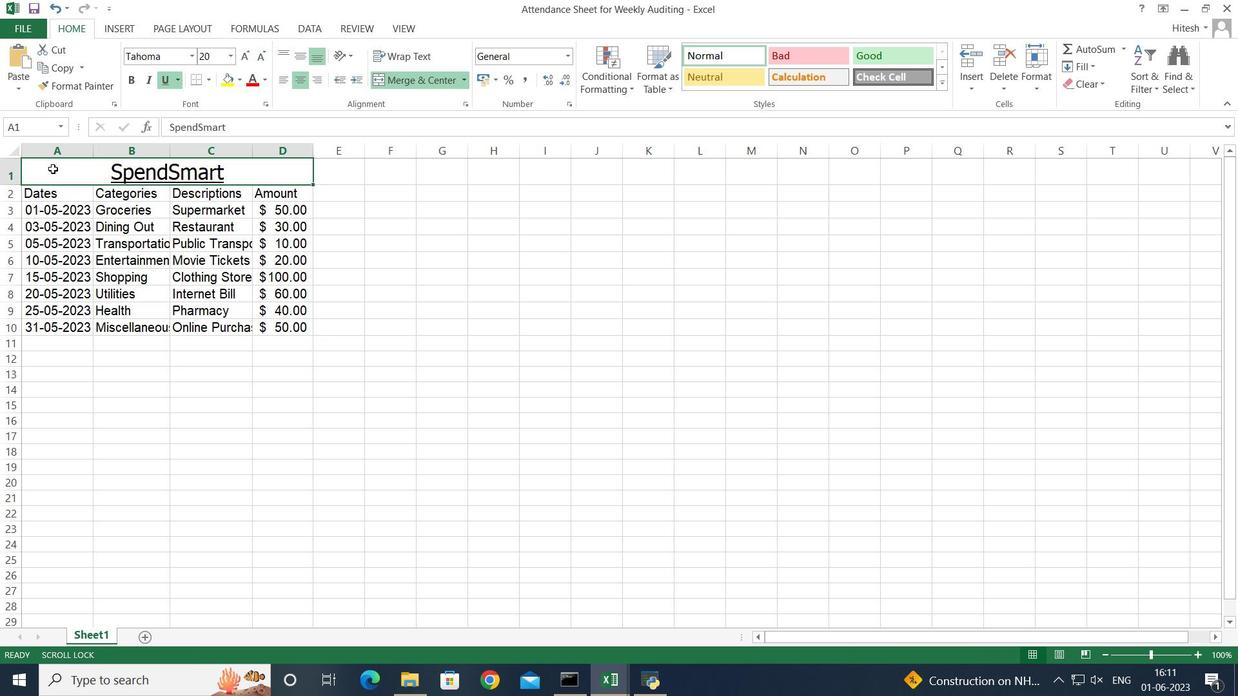 
Action: Mouse moved to (280, 83)
Screenshot: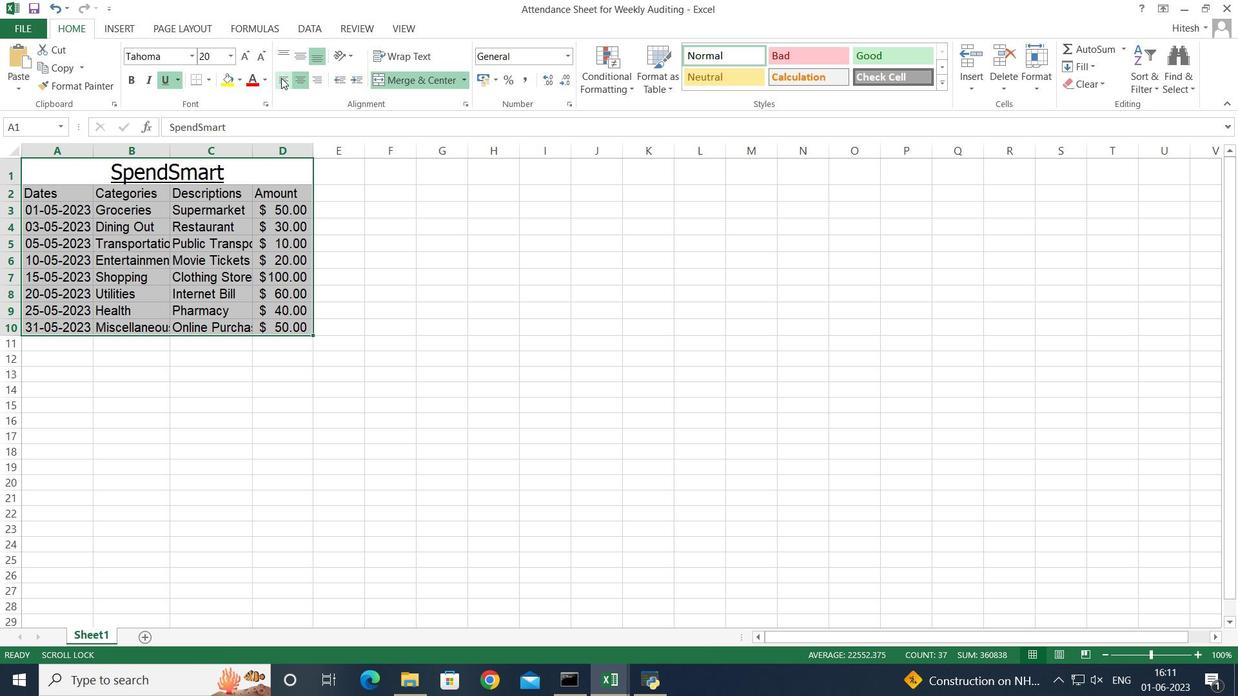 
Action: Mouse pressed left at (280, 83)
Screenshot: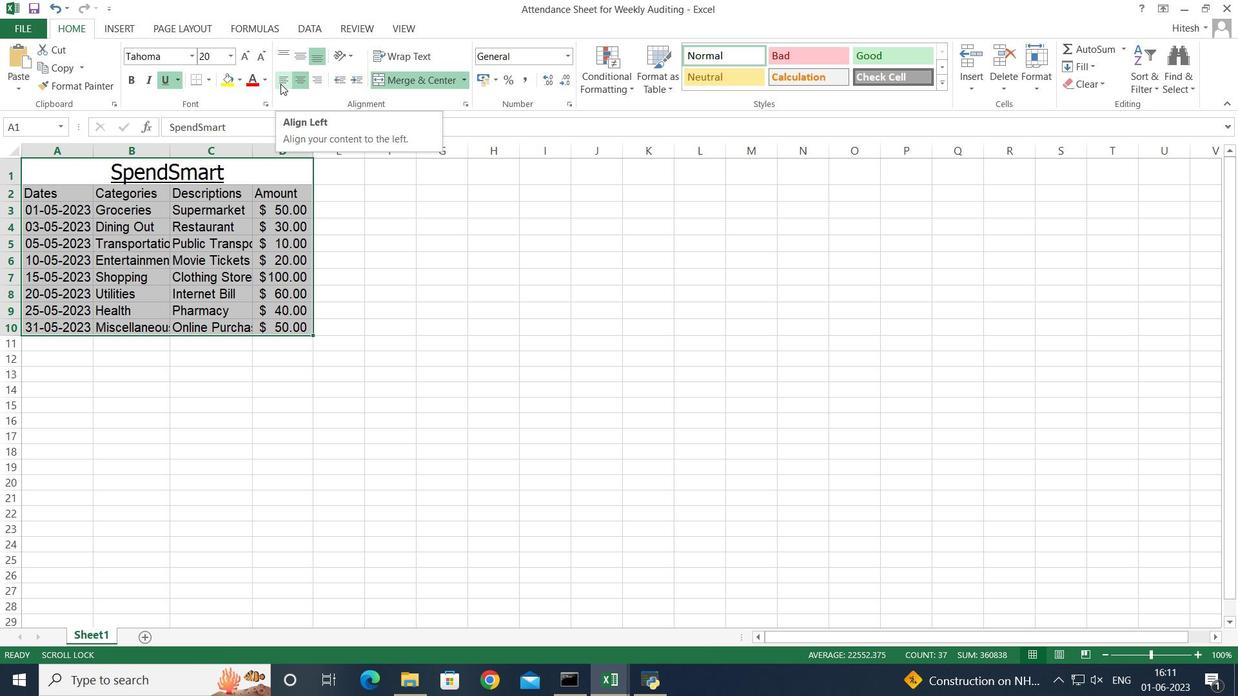 
Action: Mouse moved to (169, 364)
Screenshot: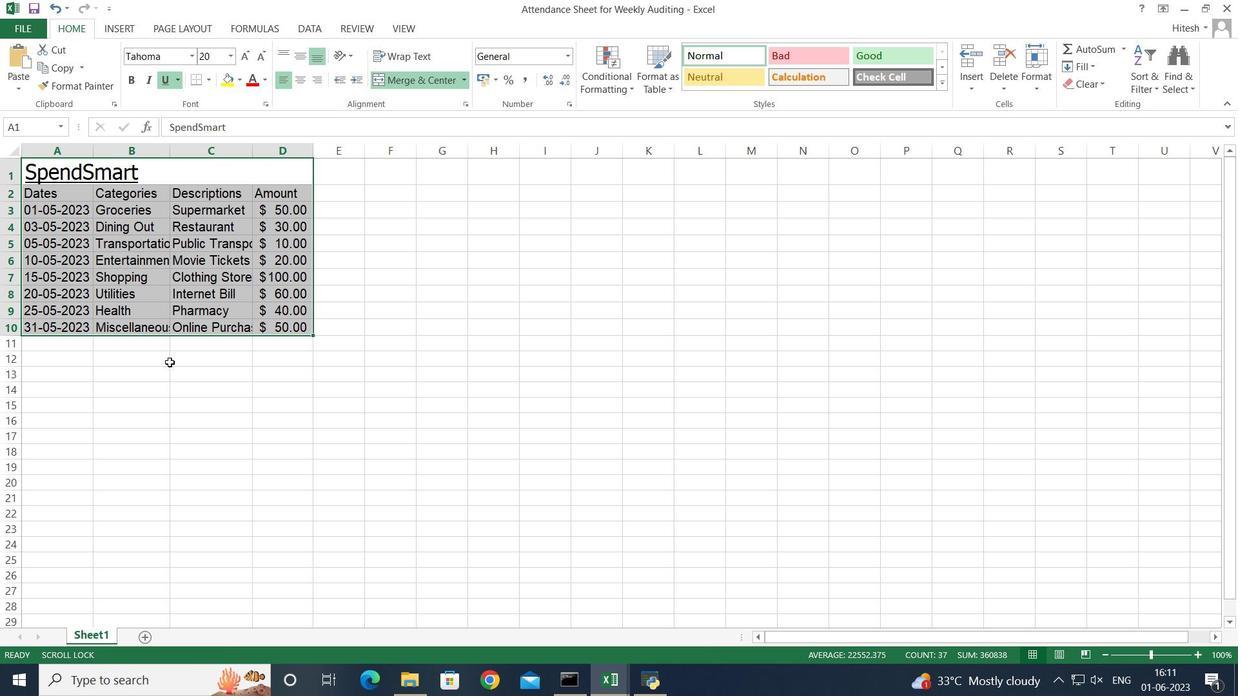 
Action: Mouse pressed left at (169, 364)
Screenshot: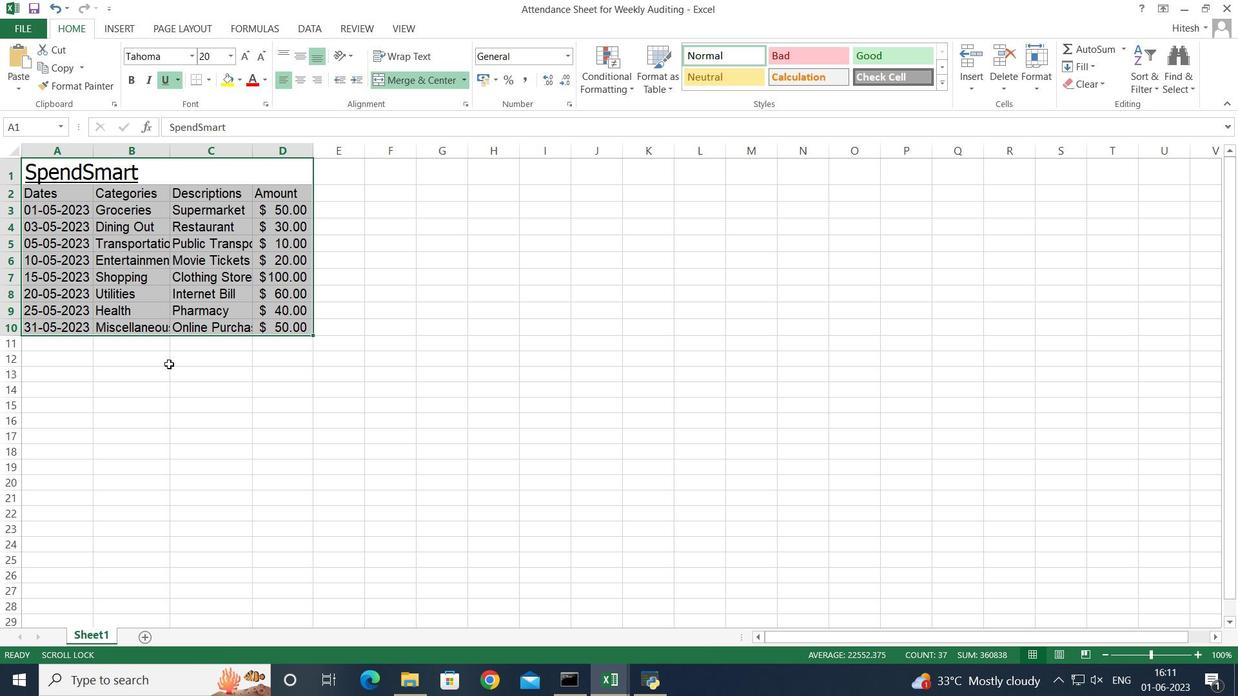 
